 Task: Add an event with the title Second Team Building Game: Laser Tag Competition, date '2023/11/03', time 7:50 AM to 9:50 AMand add a description: By exploring the client's goals and strategic direction, the service provider can align their offerings and propose tailored solutions. The event allows for brainstorming sessions, exploring new possibilities, and jointly shaping the future direction of the partnership., put the event into Green category . Add location for the event as: 987 Piazza di Spagna, Rome, Italy, logged in from the account softage.9@softage.netand send the event invitation to softage.3@softage.net with CC to  softage.4@softage.net. Set a reminder for the event 5 minutes before
Action: Mouse moved to (88, 110)
Screenshot: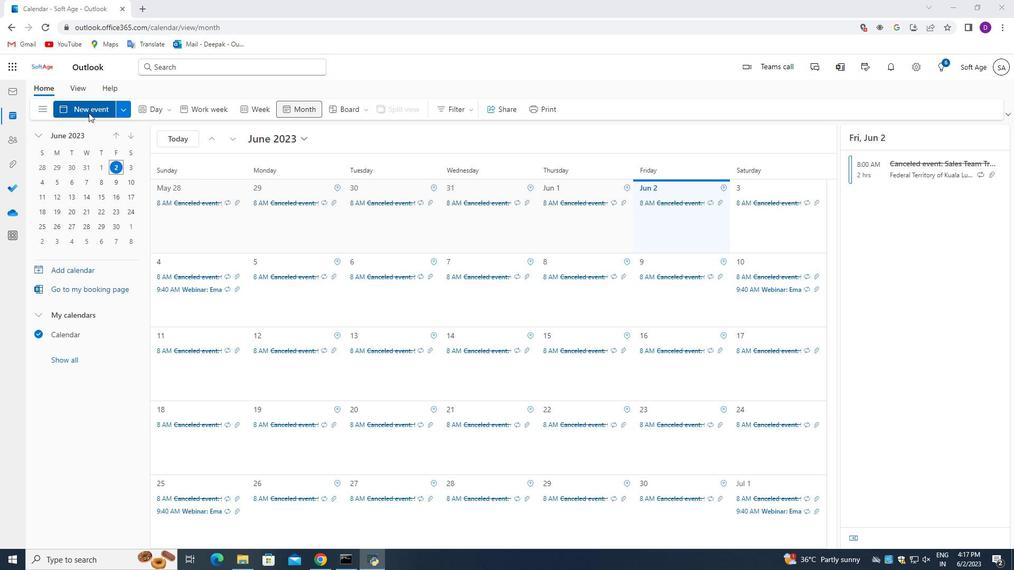 
Action: Mouse pressed left at (88, 110)
Screenshot: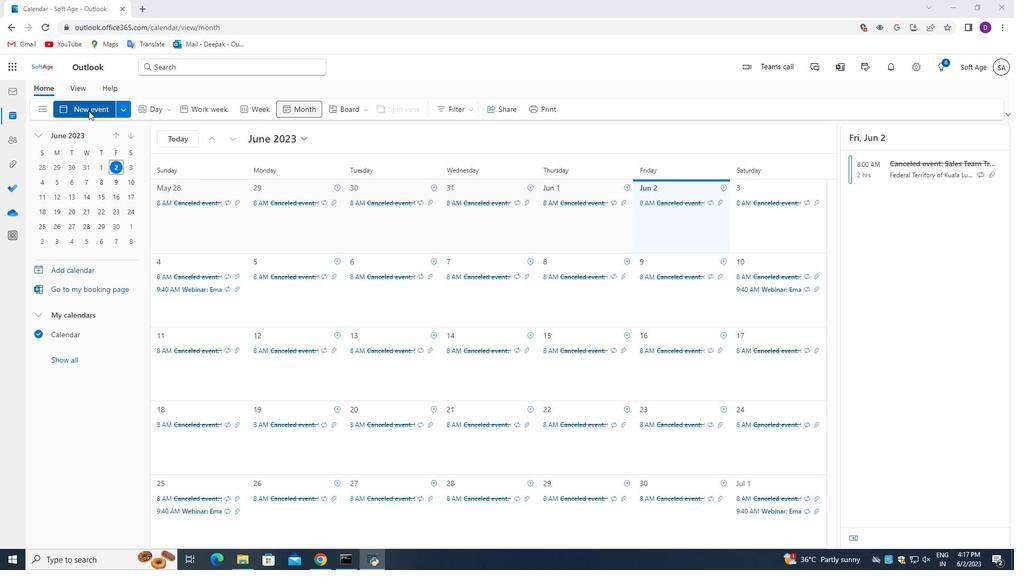 
Action: Mouse moved to (270, 176)
Screenshot: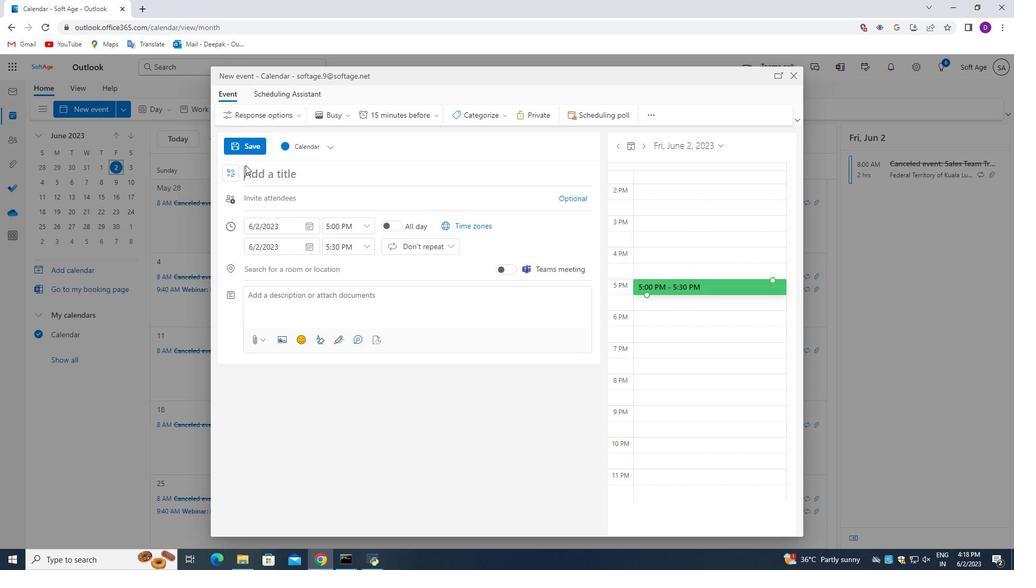 
Action: Mouse pressed left at (270, 176)
Screenshot: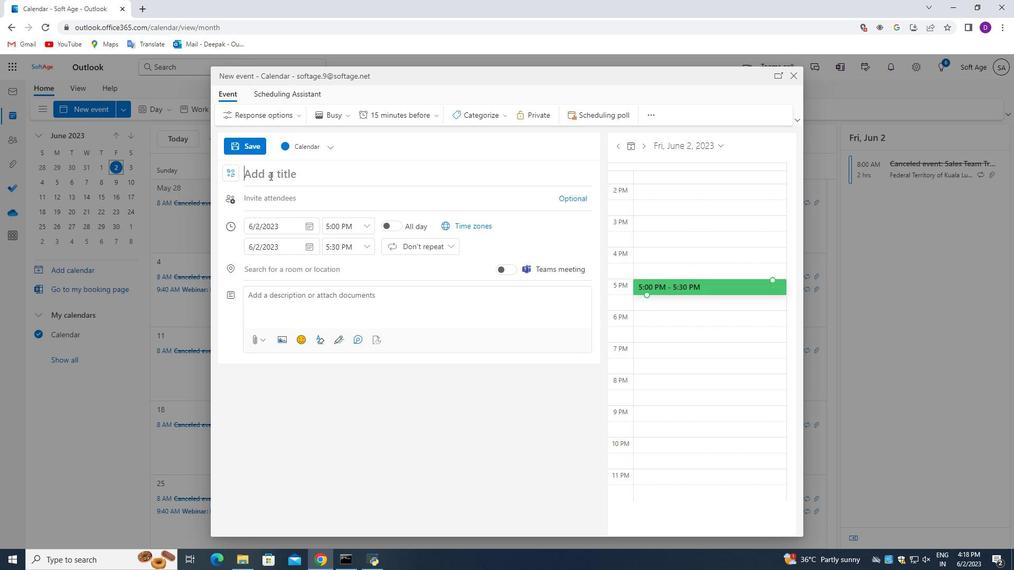 
Action: Mouse moved to (383, 462)
Screenshot: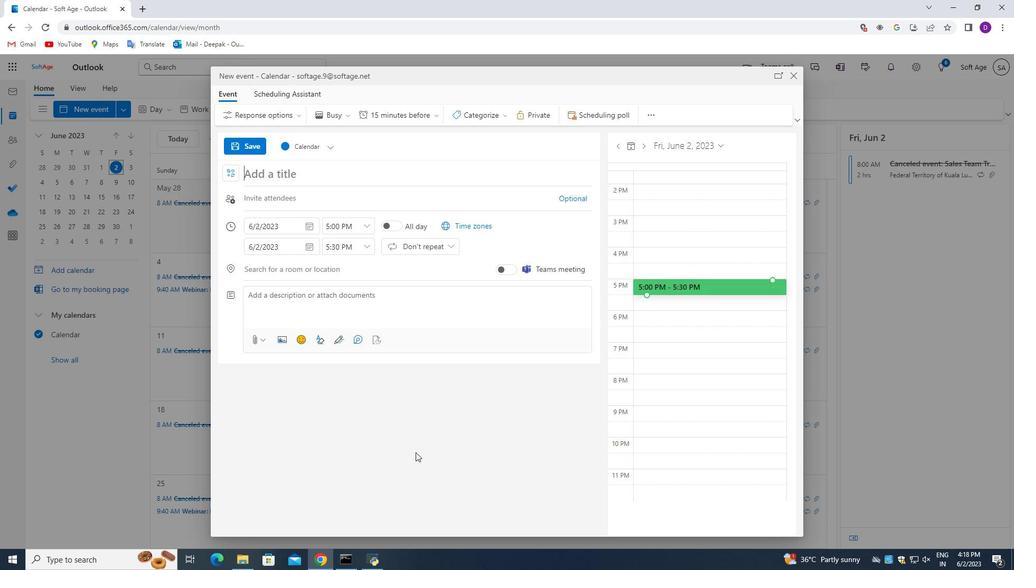 
Action: Key pressed <Key.shift_r>Second<Key.space><Key.shift_r>Team<Key.space><Key.shift_r><Key.shift_r>Building<Key.space><Key.shift_r>Game<Key.space><Key.shift>:<Key.space><Key.shift>Laset<Key.space><Key.backspace><Key.backspace>r<Key.space><Key.shift_r>Tag<Key.space><Key.shift_r>Competition
Screenshot: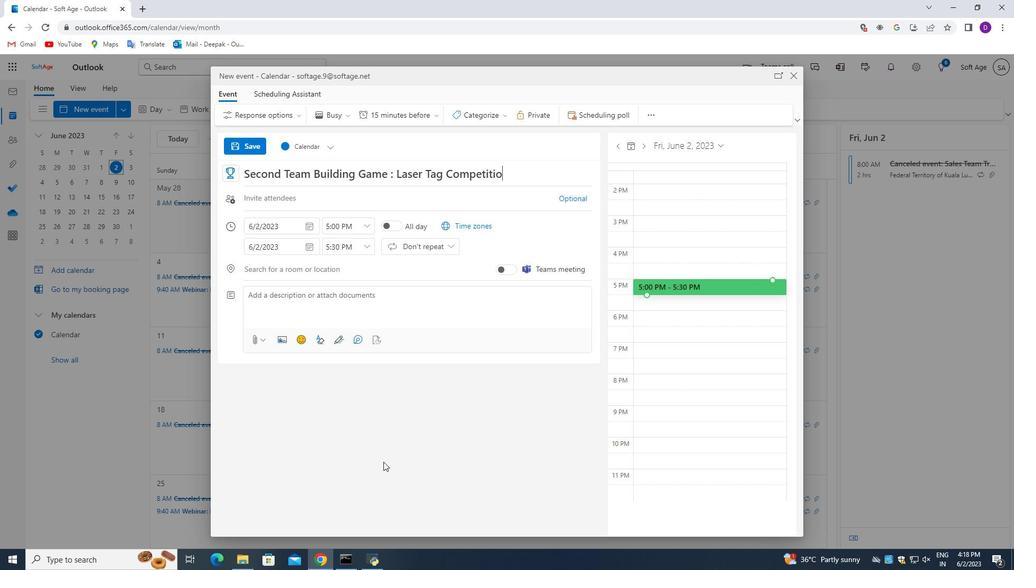 
Action: Mouse moved to (307, 226)
Screenshot: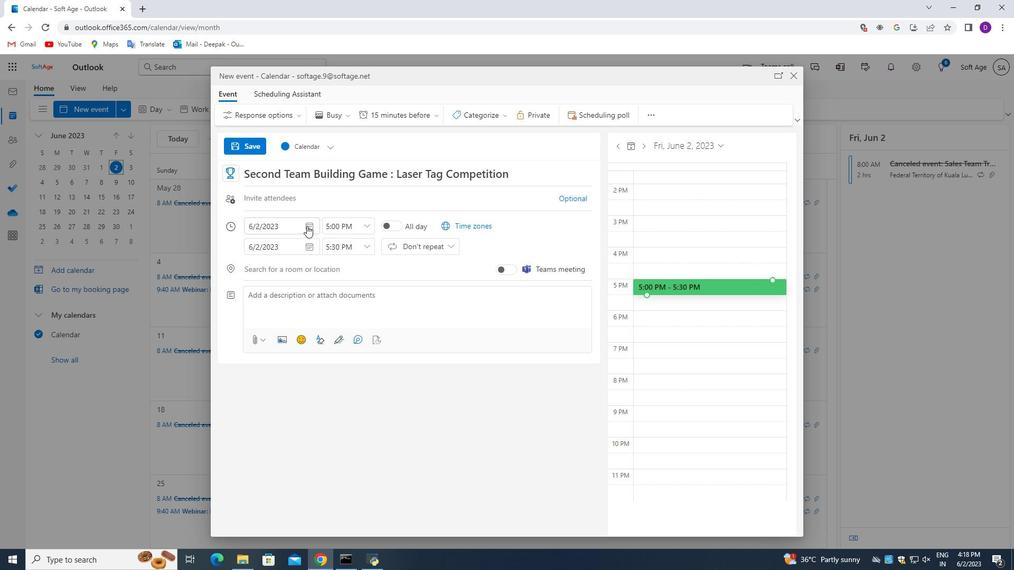 
Action: Mouse pressed left at (307, 226)
Screenshot: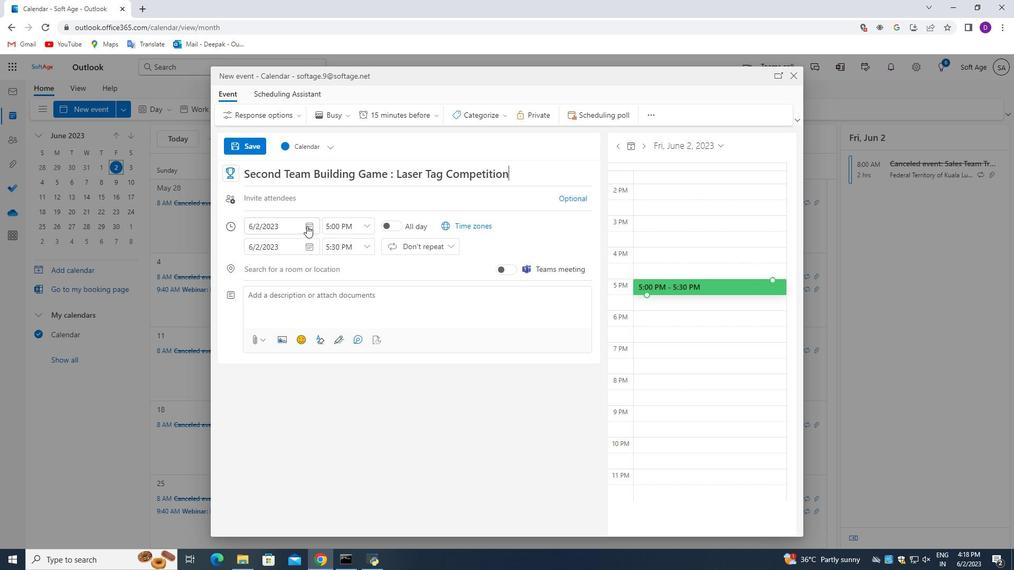 
Action: Mouse moved to (347, 248)
Screenshot: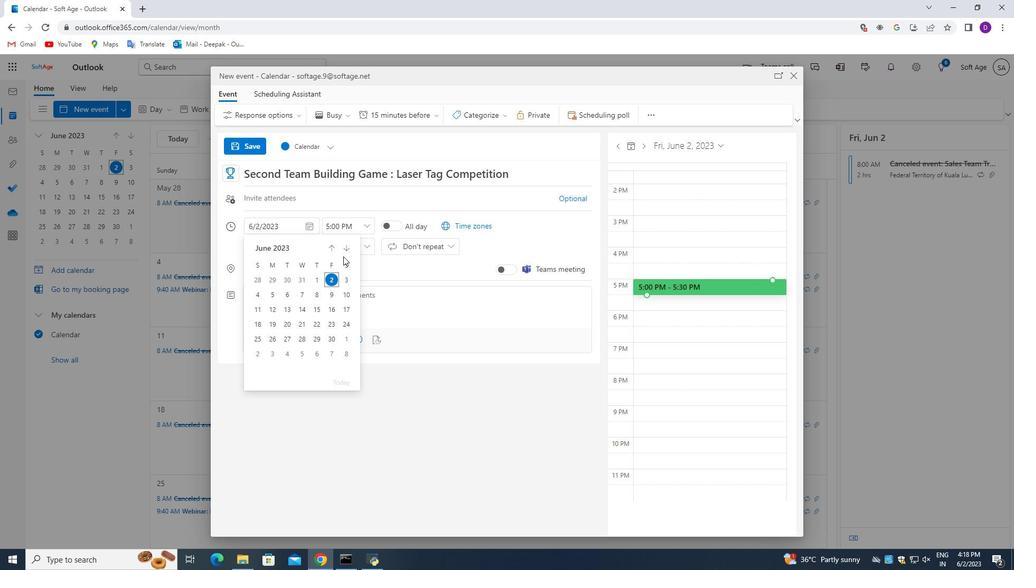 
Action: Mouse pressed left at (347, 248)
Screenshot: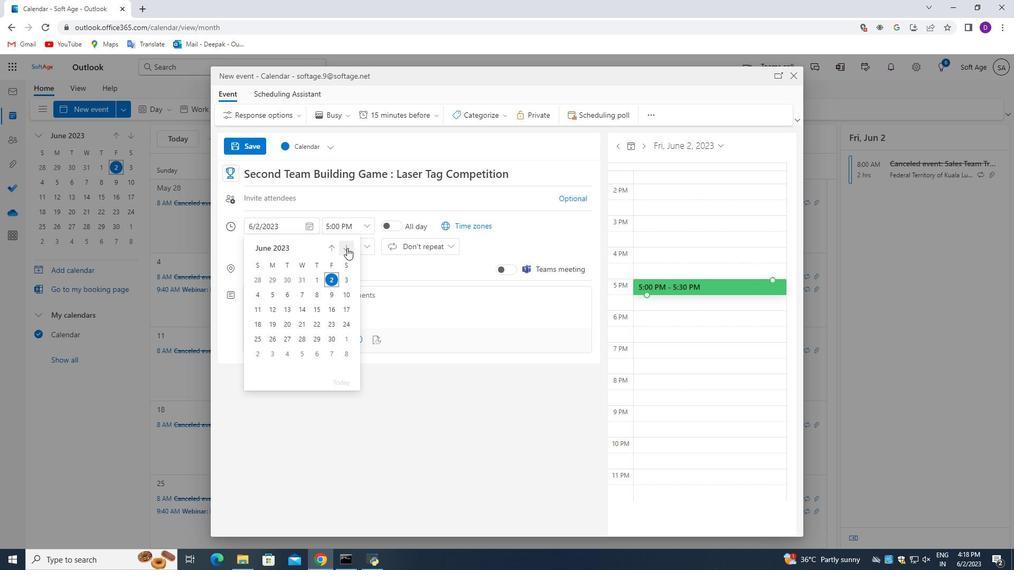 
Action: Mouse pressed left at (347, 248)
Screenshot: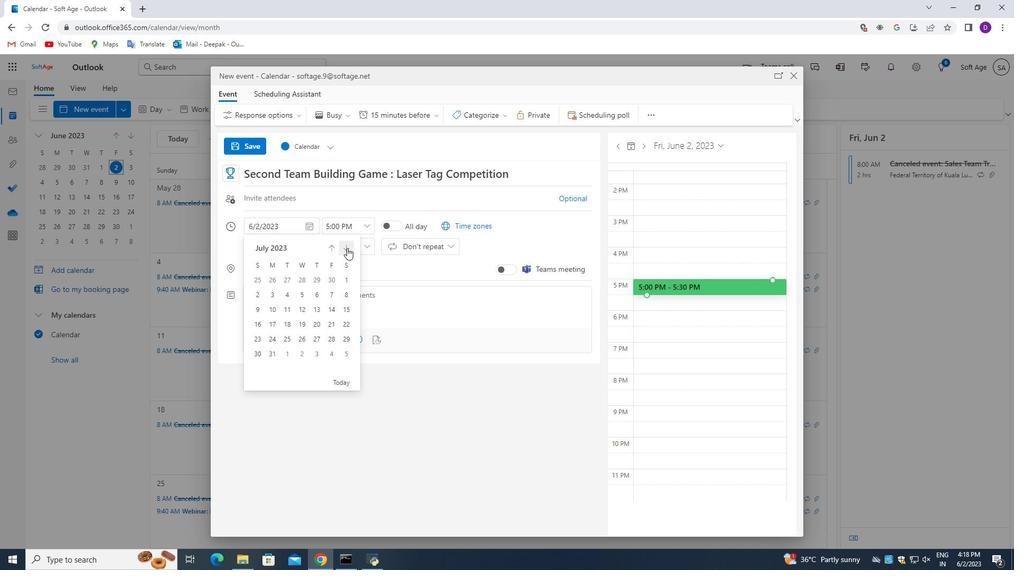
Action: Mouse pressed left at (347, 248)
Screenshot: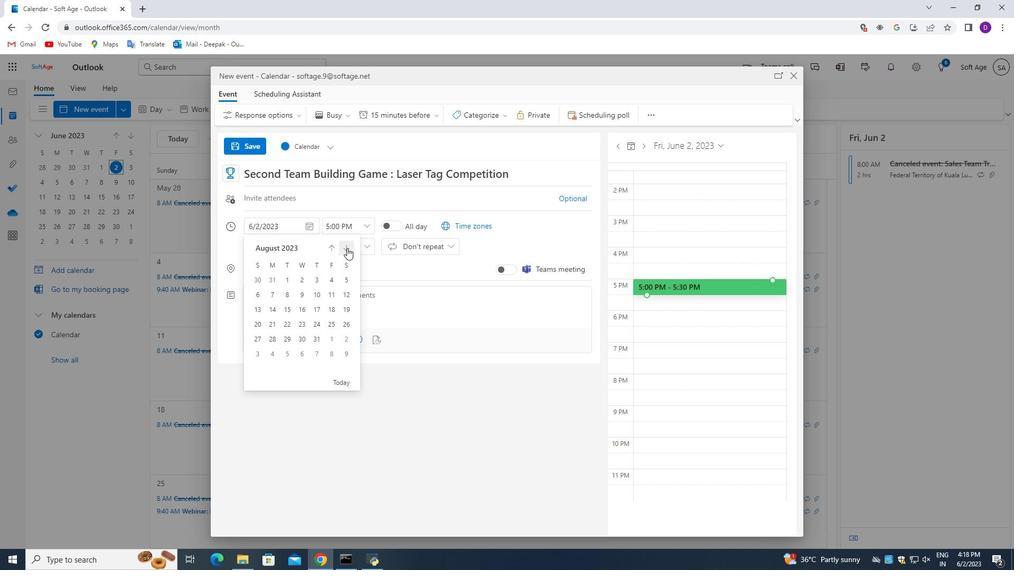 
Action: Mouse pressed left at (347, 248)
Screenshot: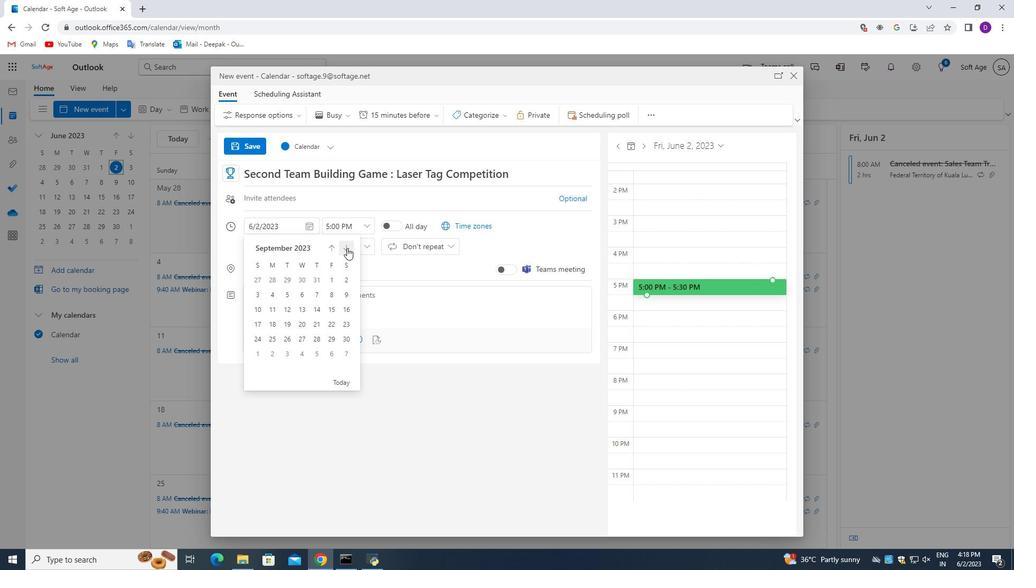 
Action: Mouse pressed left at (347, 248)
Screenshot: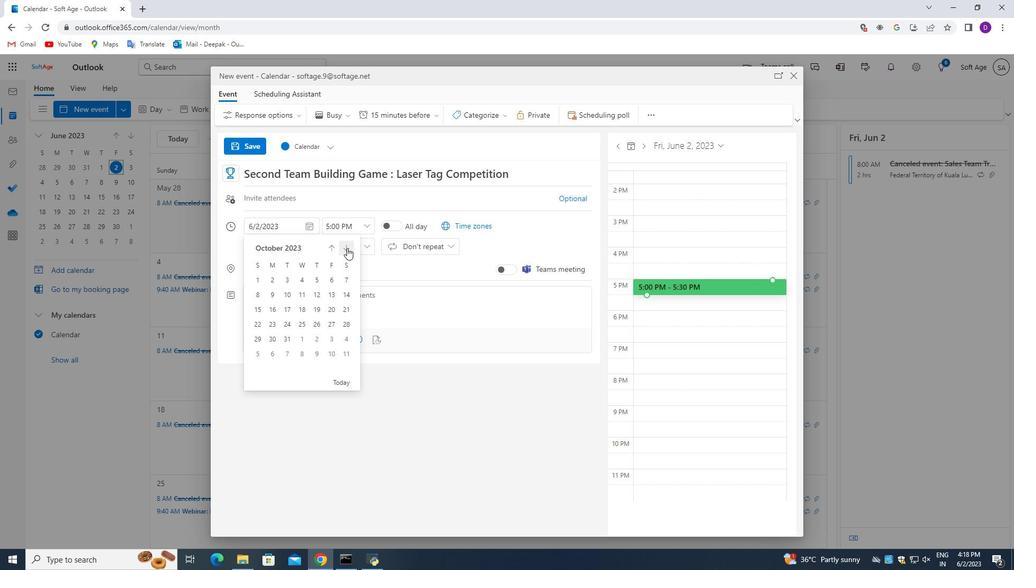 
Action: Mouse moved to (332, 279)
Screenshot: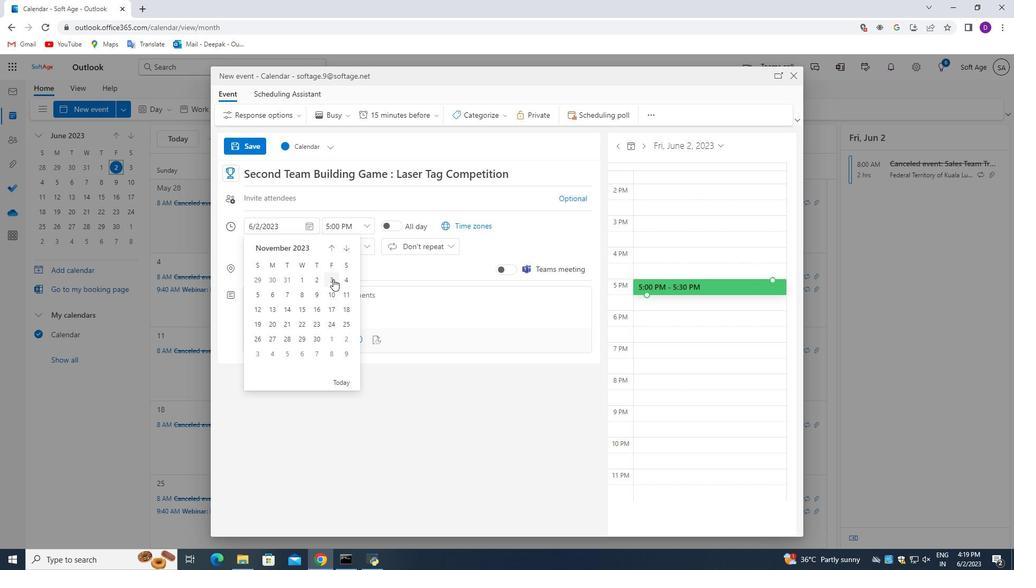 
Action: Mouse pressed left at (332, 279)
Screenshot: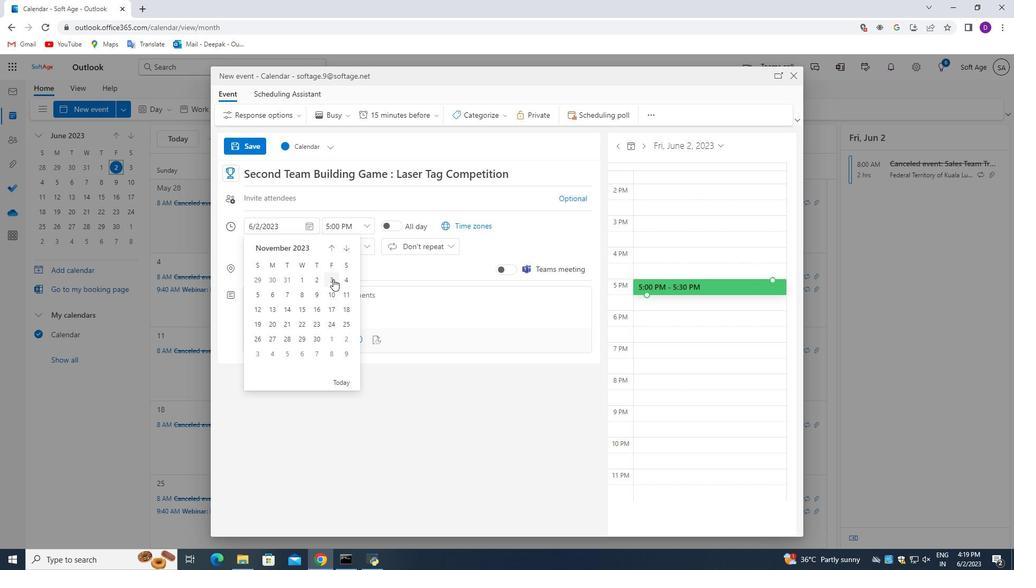 
Action: Mouse moved to (333, 226)
Screenshot: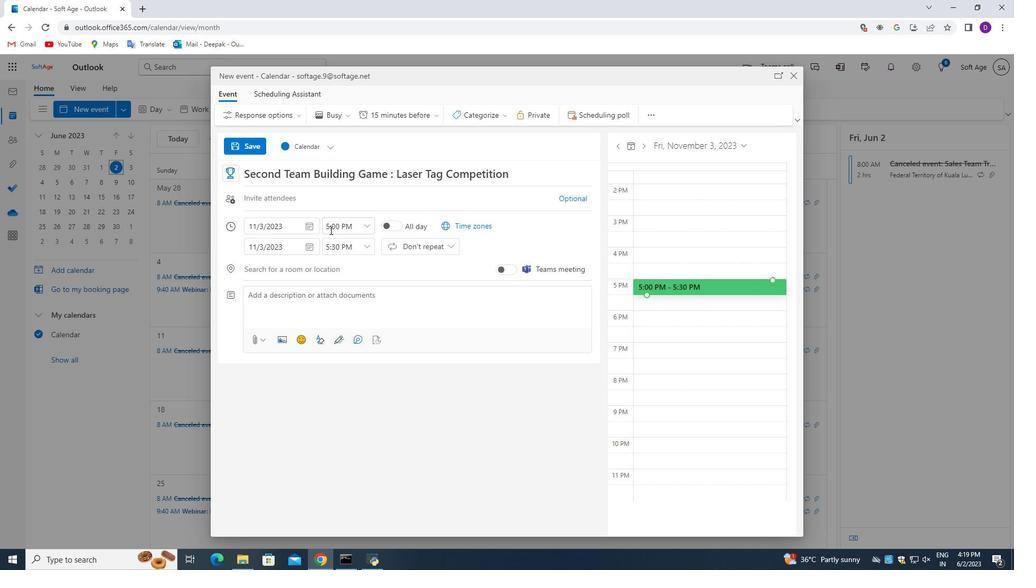 
Action: Mouse pressed left at (333, 226)
Screenshot: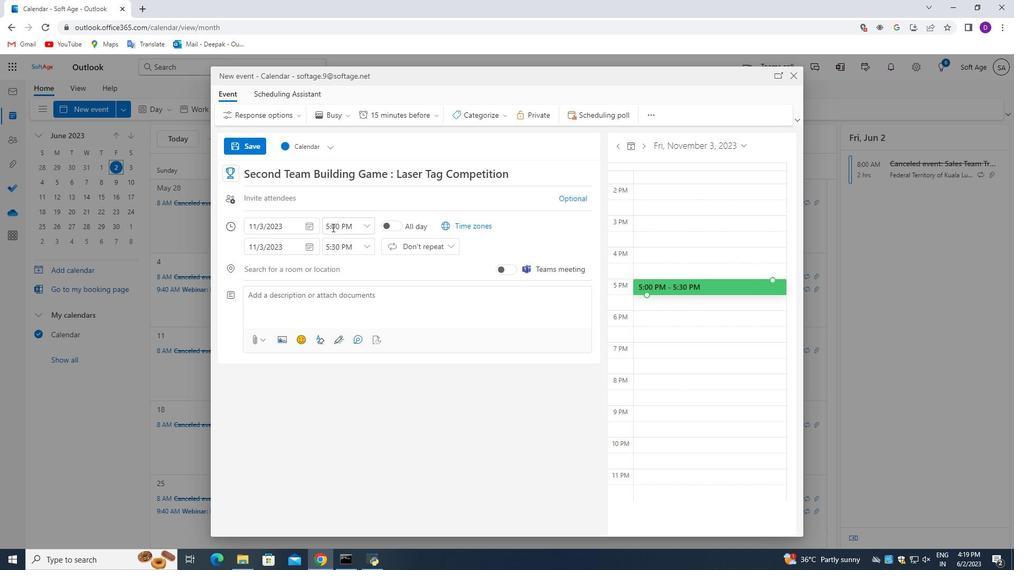 
Action: Mouse moved to (346, 252)
Screenshot: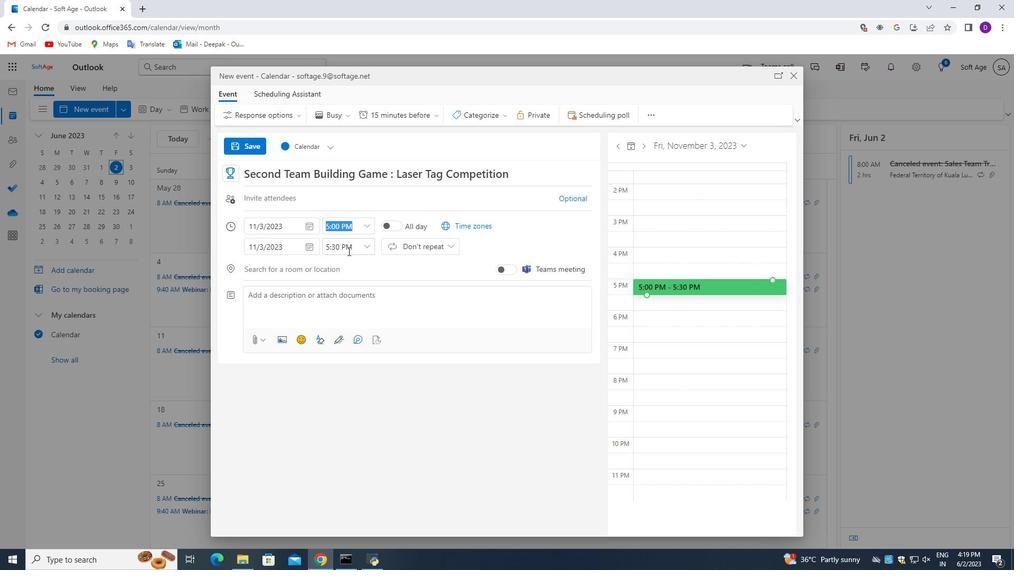 
Action: Key pressed 7
Screenshot: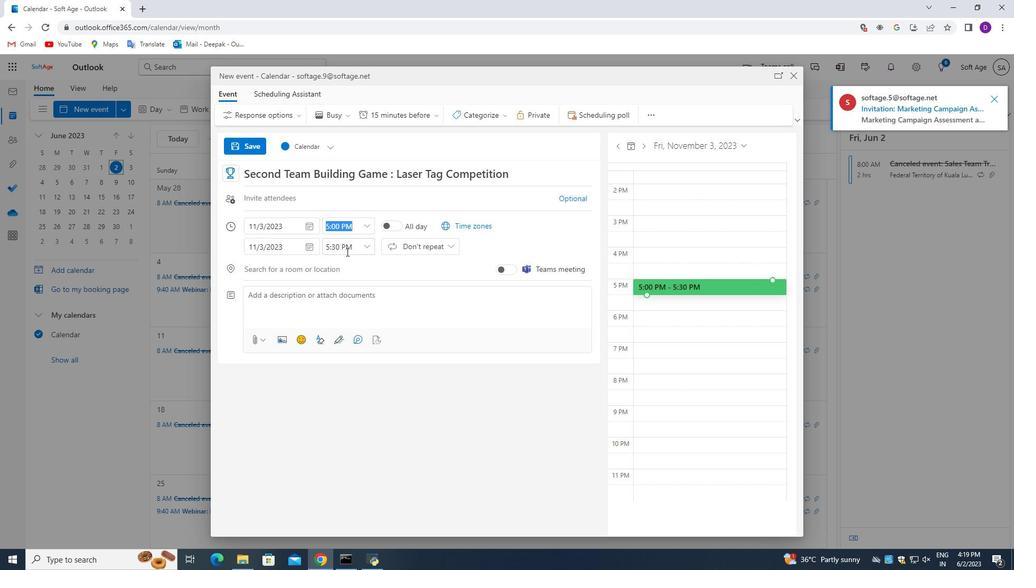 
Action: Mouse moved to (336, 225)
Screenshot: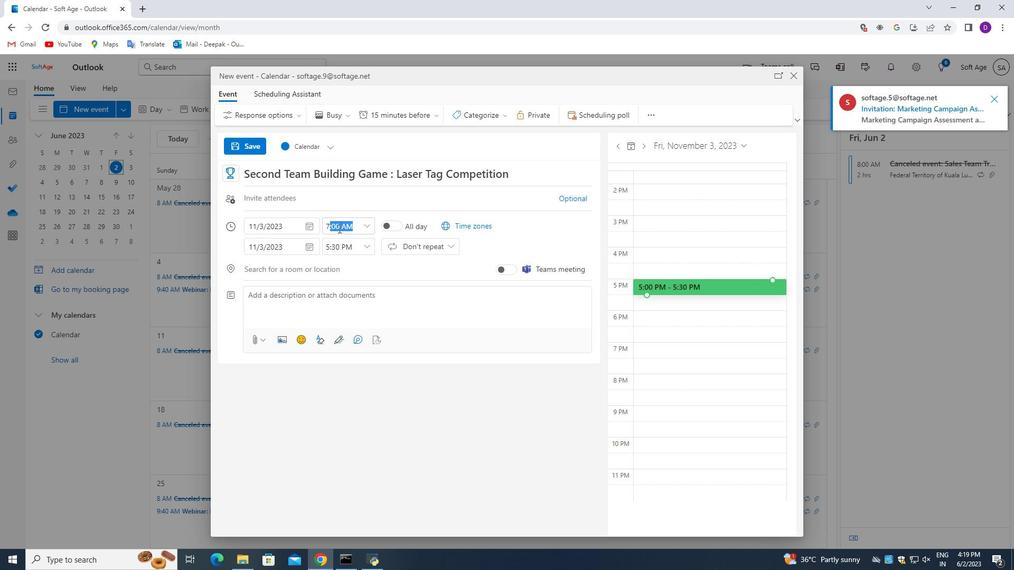 
Action: Mouse pressed left at (336, 225)
Screenshot: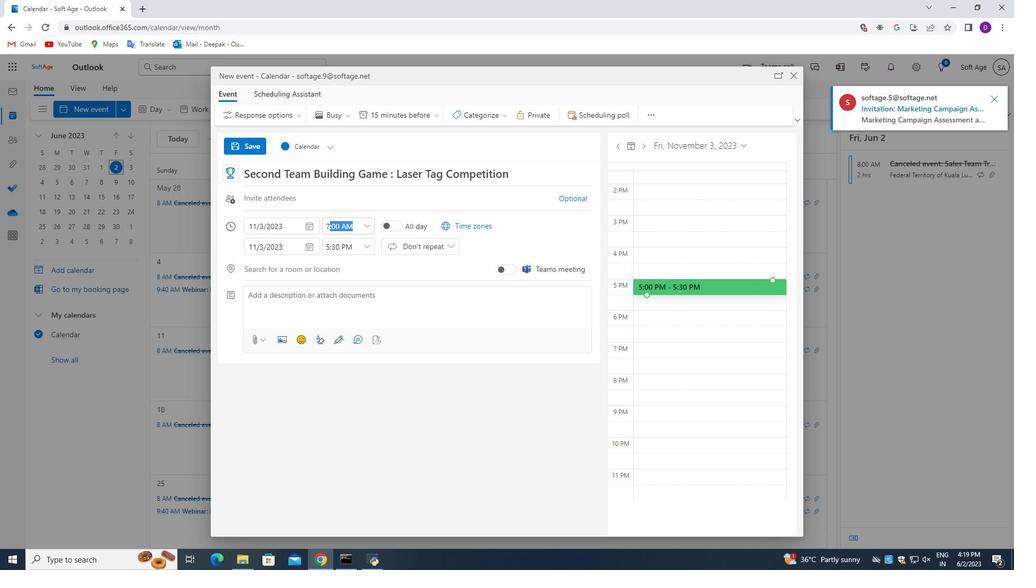 
Action: Mouse moved to (336, 232)
Screenshot: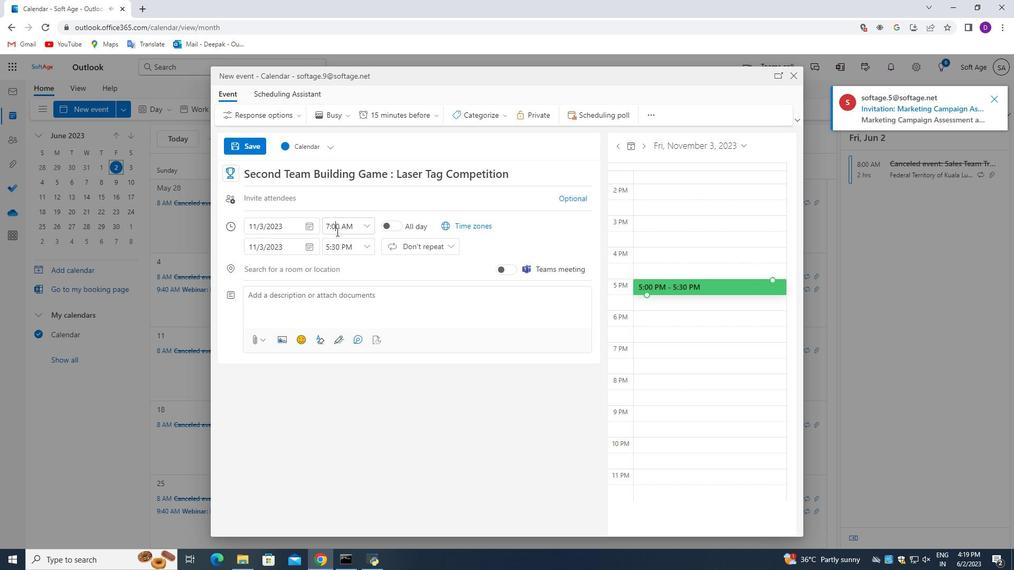 
Action: Key pressed <Key.backspace>5
Screenshot: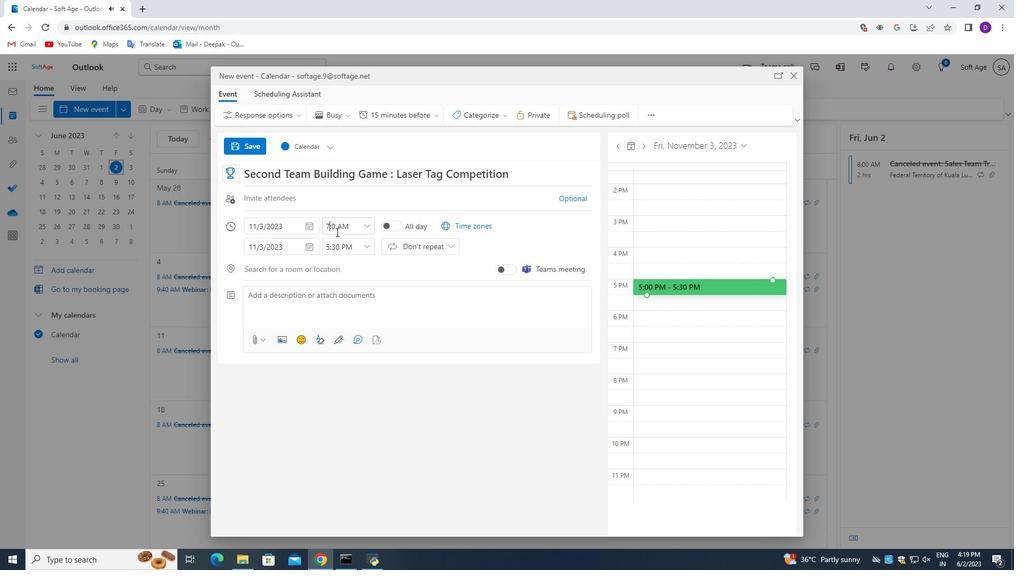 
Action: Mouse moved to (329, 248)
Screenshot: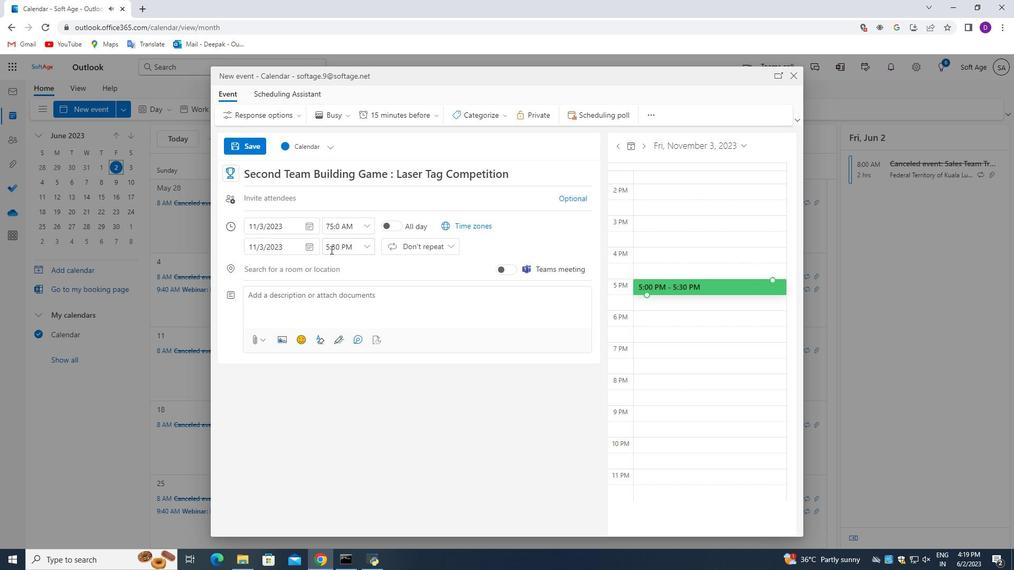 
Action: Mouse pressed left at (329, 248)
Screenshot: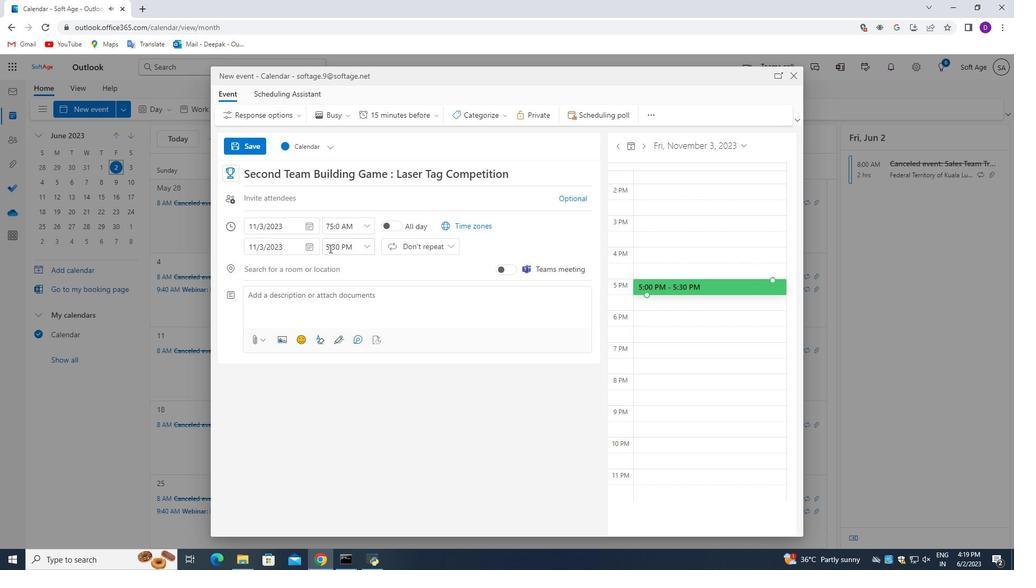 
Action: Mouse moved to (353, 219)
Screenshot: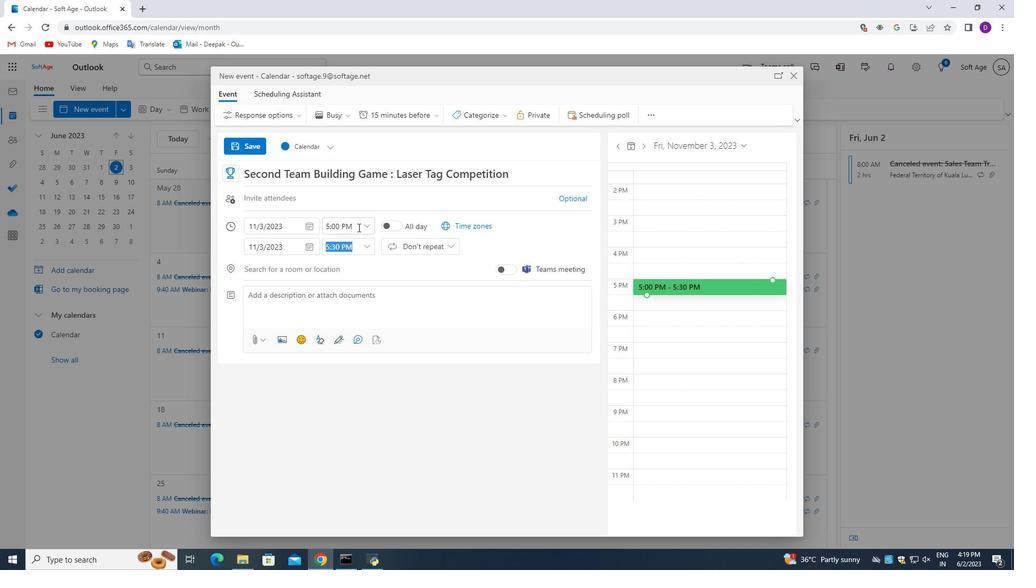 
Action: Mouse pressed left at (353, 219)
Screenshot: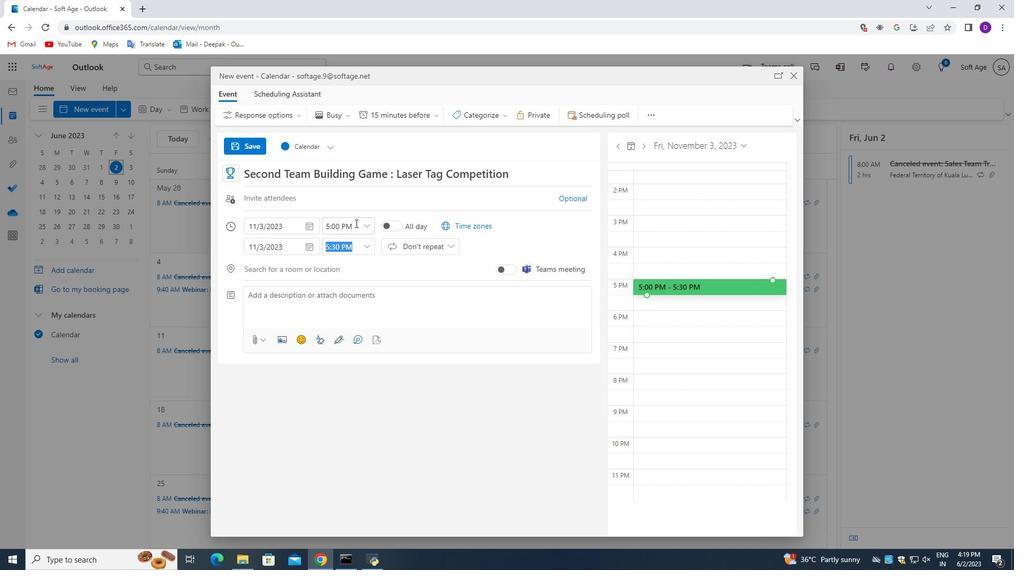 
Action: Mouse moved to (353, 224)
Screenshot: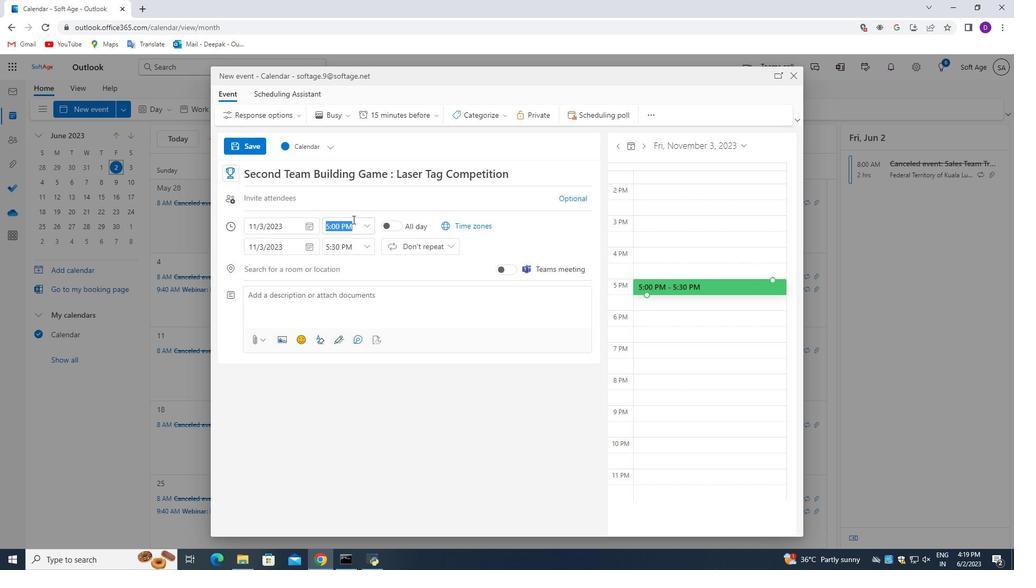 
Action: Mouse pressed left at (353, 224)
Screenshot: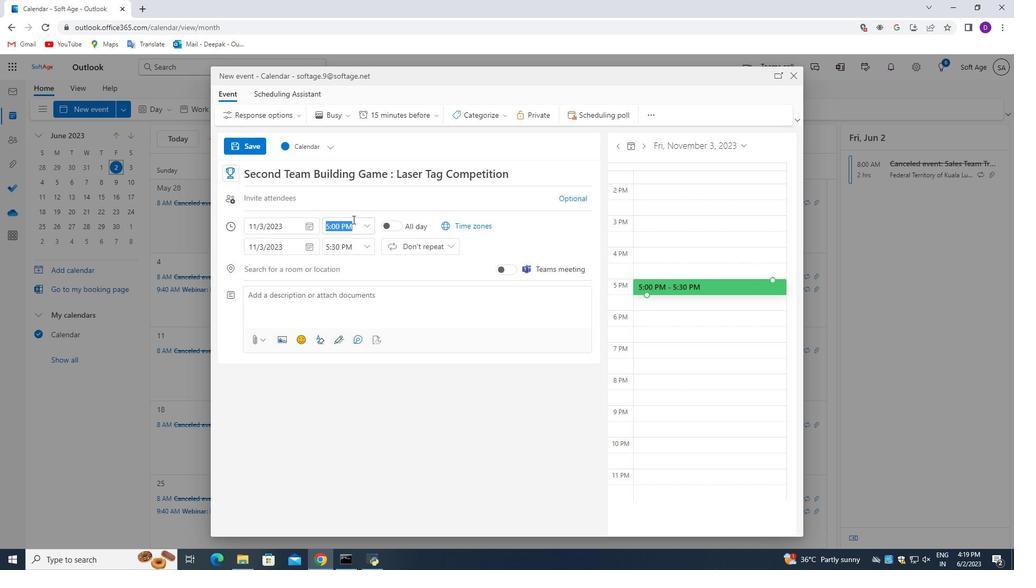 
Action: Key pressed <Key.backspace><Key.backspace><Key.shift>AM
Screenshot: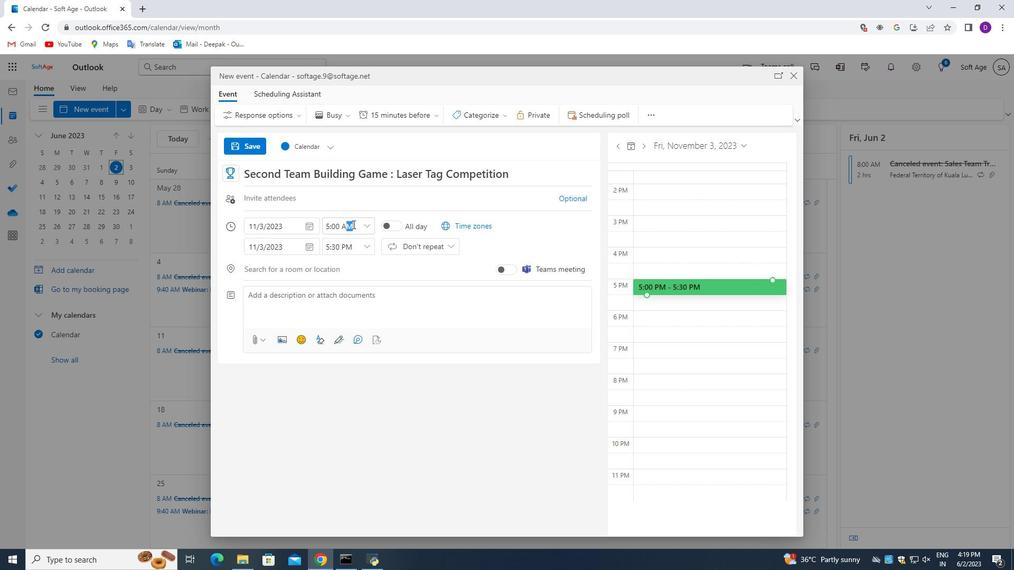 
Action: Mouse moved to (402, 272)
Screenshot: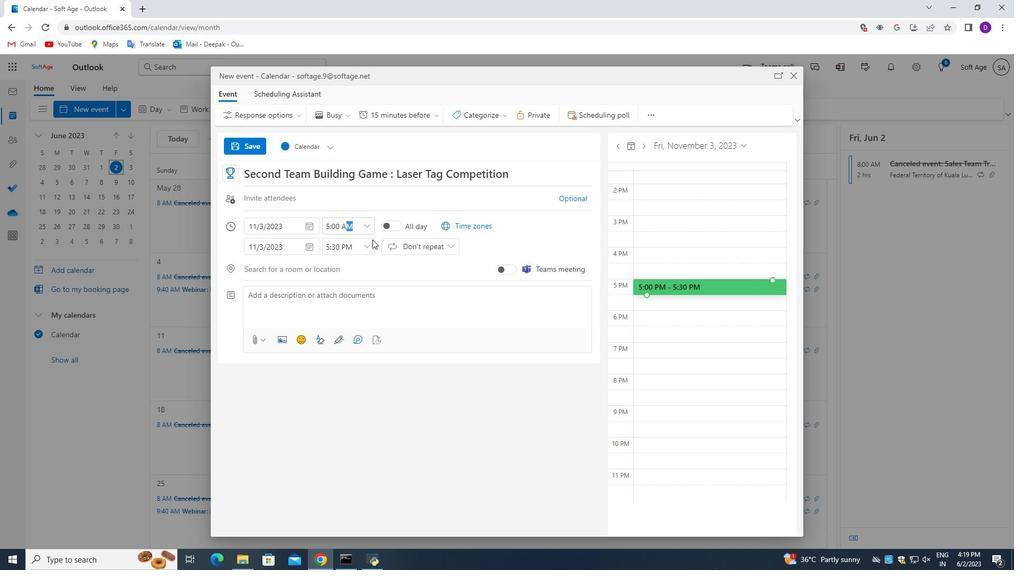 
Action: Mouse pressed left at (402, 272)
Screenshot: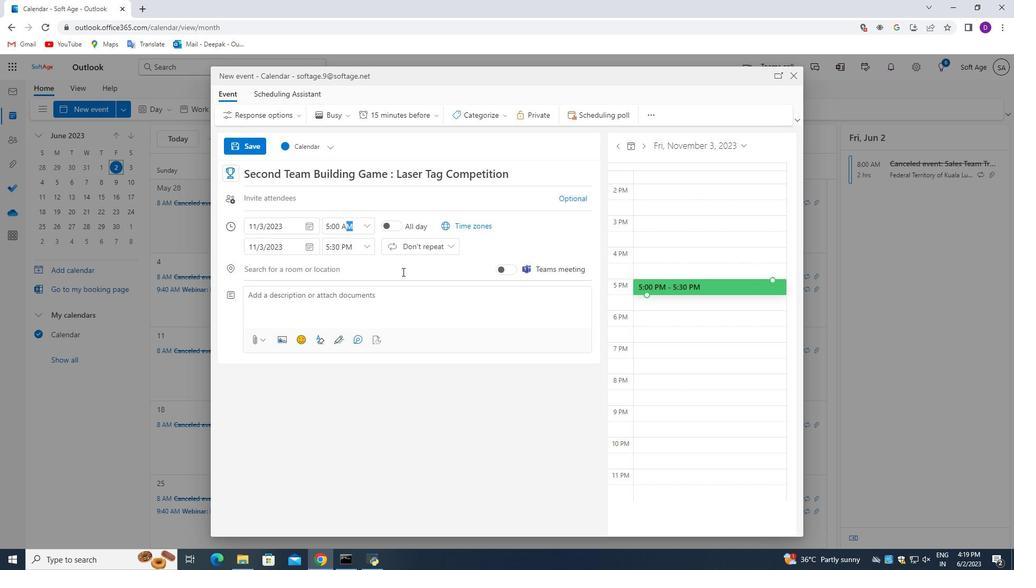 
Action: Mouse moved to (340, 315)
Screenshot: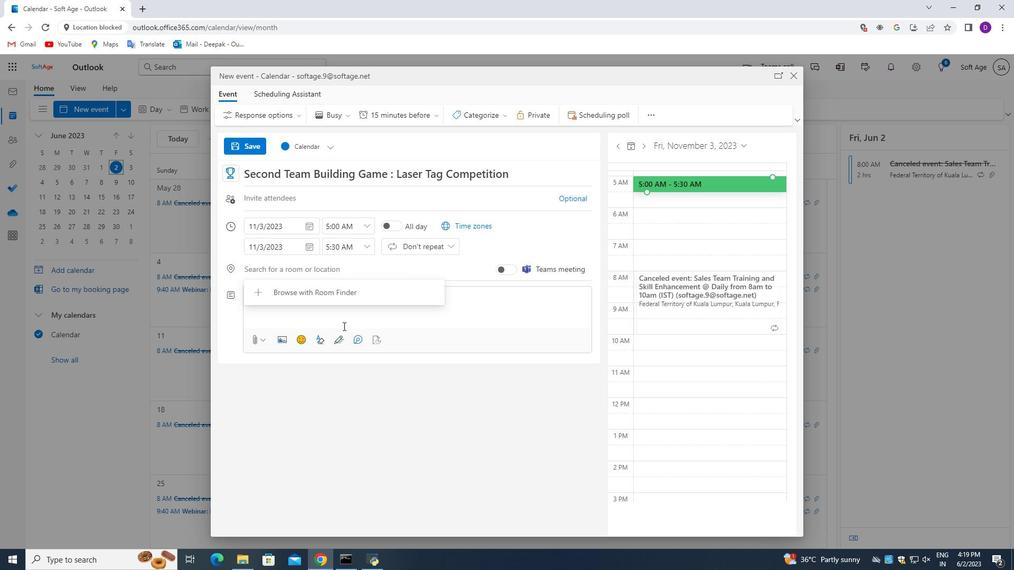 
Action: Mouse pressed left at (340, 315)
Screenshot: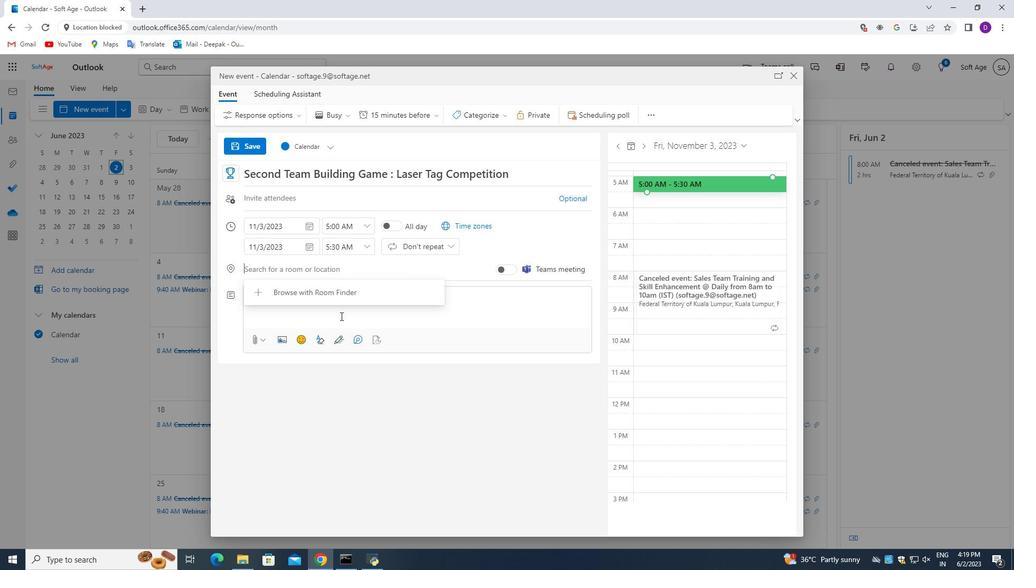 
Action: Mouse moved to (215, 194)
Screenshot: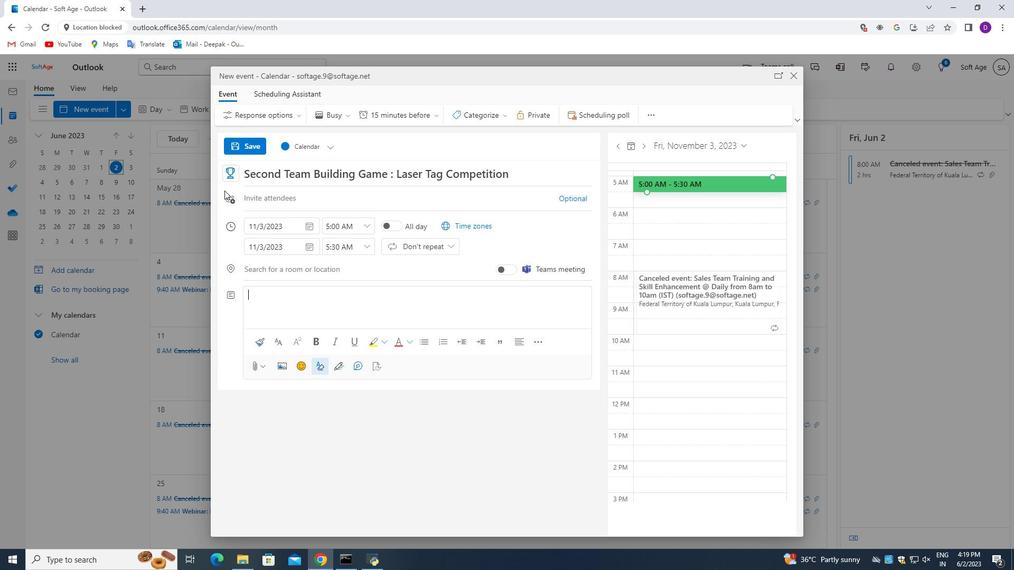 
Action: Key pressed <Key.shift_r>By<Key.space>exploring<Key.space>the<Key.space>client'sgoals<Key.space><Key.backspace><Key.backspace><Key.backspace><Key.backspace><Key.backspace><Key.backspace><Key.space>goals<Key.space>and<Key.space>strategic<Key.space>direction,<Key.space>the<Key.space>service<Key.space>provider<Key.space>can<Key.space>align<Key.space>their<Key.space>offerings<Key.space>and<Key.space>propose<Key.space>tailored<Key.space>solutions.<Key.space><Key.shift_r>The<Key.space>event<Key.space>allows<Key.space>for<Key.space>brainstorming<Key.space>sessions,<Key.space>exploring<Key.space>new<Key.space>possiblities<Key.space><Key.backspace><Key.backspace><Key.backspace><Key.backspace><Key.backspace><Key.backspace><Key.backspace><Key.backspace><Key.backspace>ibilities<Key.space><Key.backspace>,<Key.space>and<Key.space>jointly<Key.space>shaping<Key.space>the<Key.space>future<Key.space>direction<Key.space>of<Key.space>the<Key.space>partnership,<Key.space><Key.backspace><Key.backspace>,<Key.space>put<Key.space>the<Key.space>event<Key.space>into<Key.space><Key.shift_r><Key.enter><Key.shift_r>Green<Key.space>category,
Screenshot: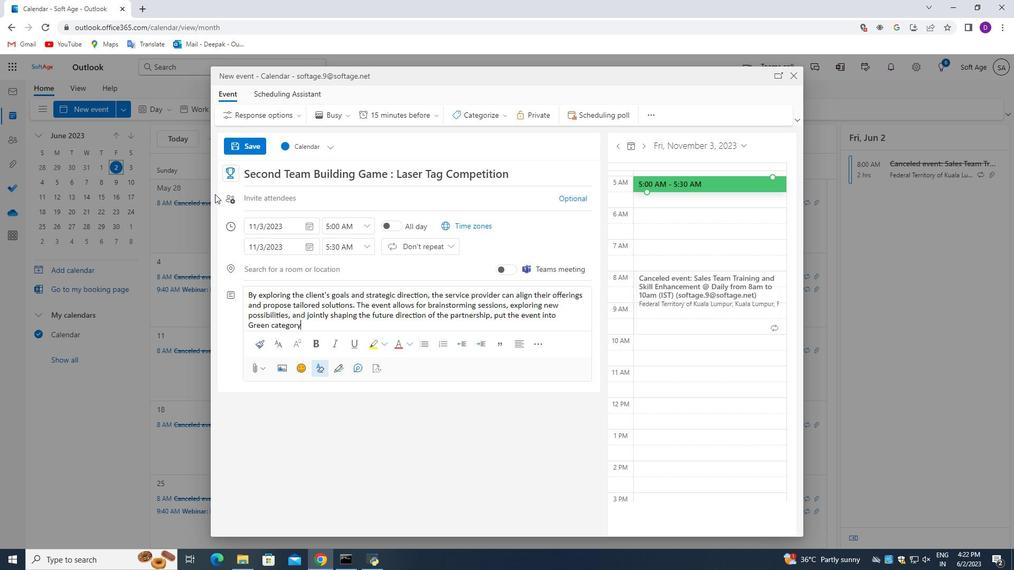 
Action: Mouse moved to (289, 268)
Screenshot: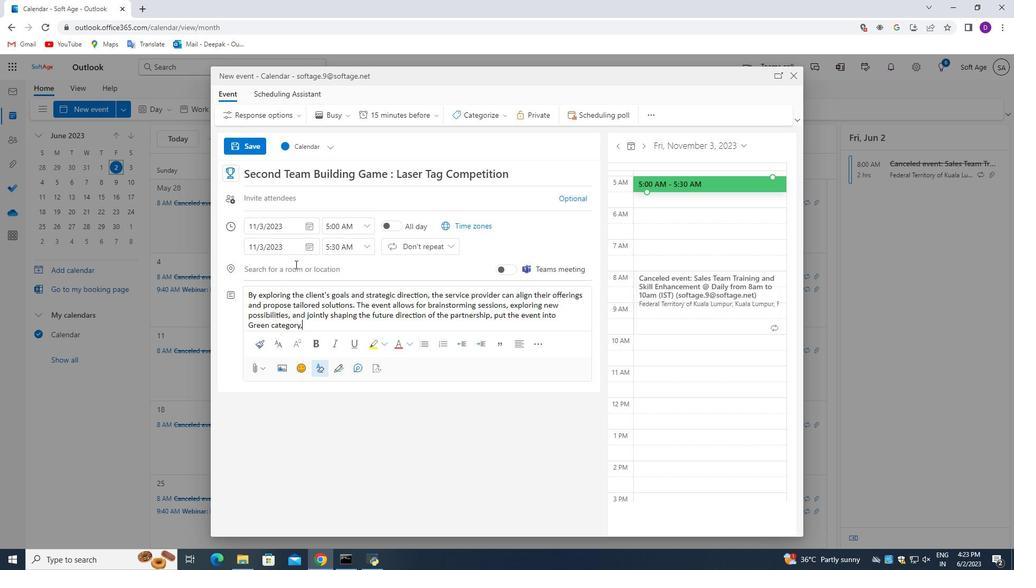 
Action: Mouse pressed left at (289, 268)
Screenshot: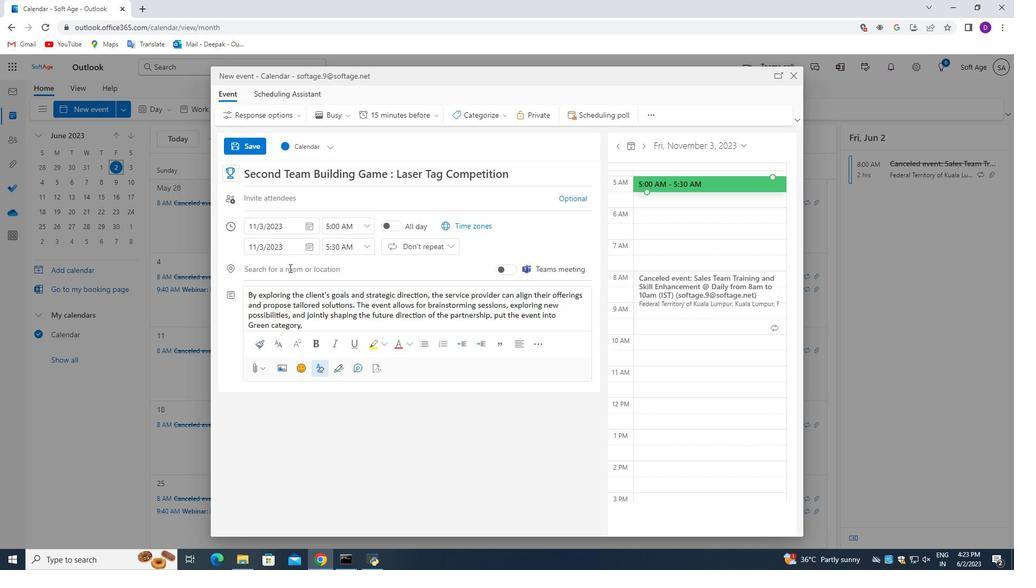 
Action: Mouse moved to (308, 326)
Screenshot: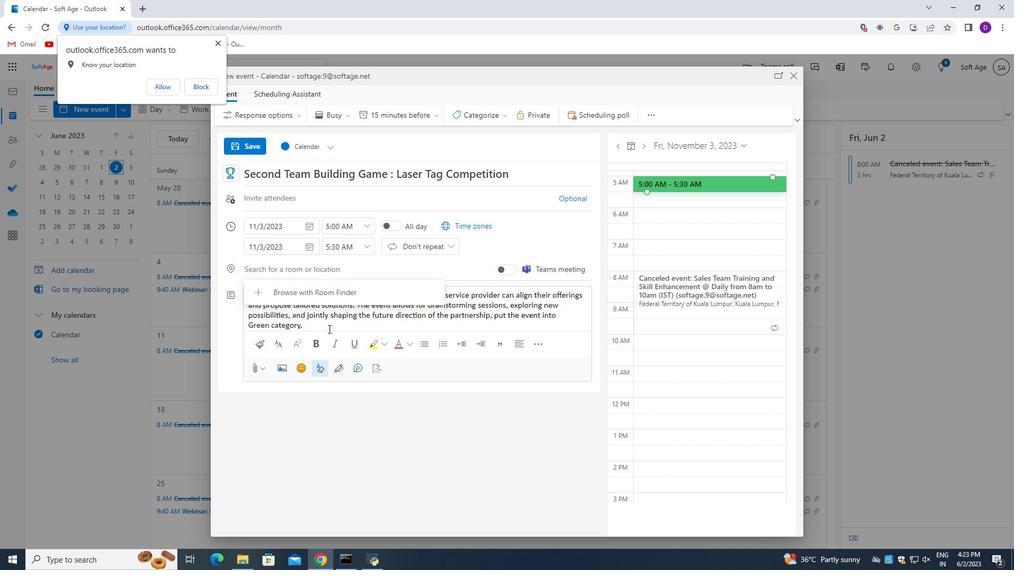 
Action: Mouse pressed left at (308, 326)
Screenshot: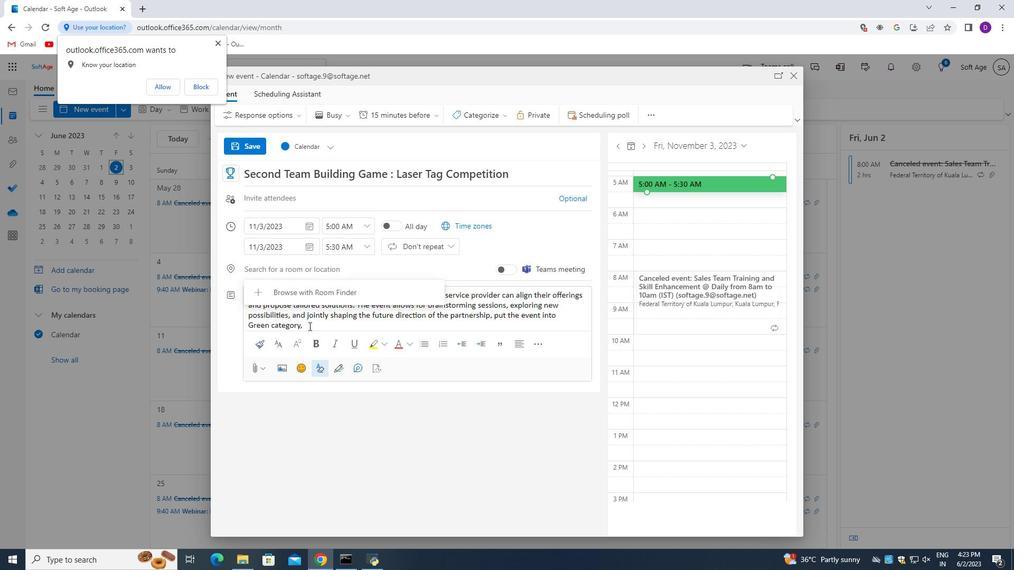 
Action: Mouse moved to (317, 323)
Screenshot: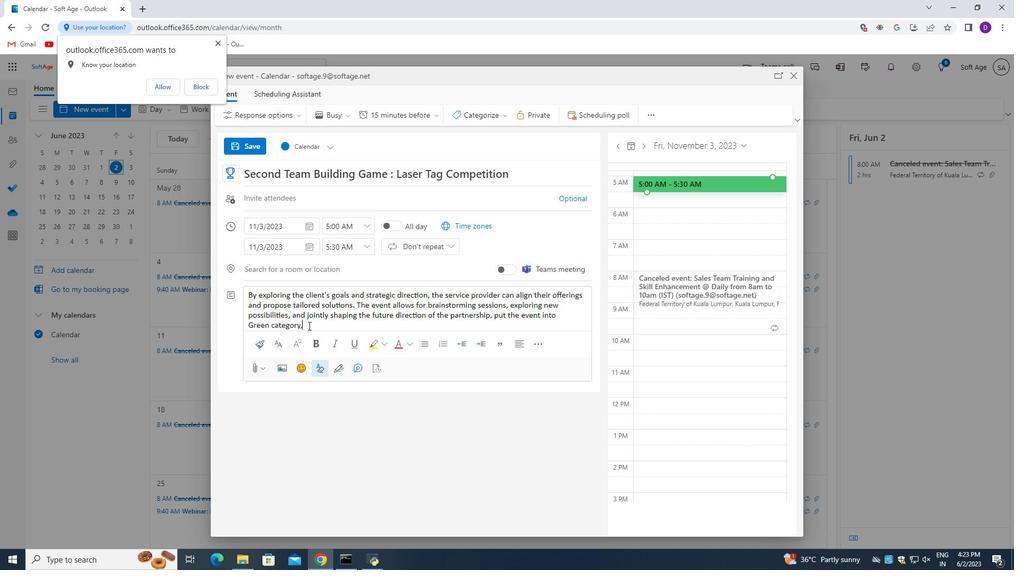 
Action: Key pressed <Key.backspace><Key.backspace><Key.backspace><Key.backspace><Key.backspace><Key.backspace><Key.backspace><Key.backspace><Key.backspace><Key.backspace><Key.backspace><Key.backspace><Key.backspace><Key.backspace><Key.backspace><Key.backspace><Key.backspace><Key.backspace><Key.backspace><Key.backspace><Key.backspace><Key.backspace><Key.backspace><Key.backspace><Key.backspace><Key.backspace><Key.backspace><Key.backspace><Key.backspace><Key.backspace><Key.backspace><Key.backspace><Key.backspace><Key.backspace><Key.backspace><Key.backspace><Key.backspace>.
Screenshot: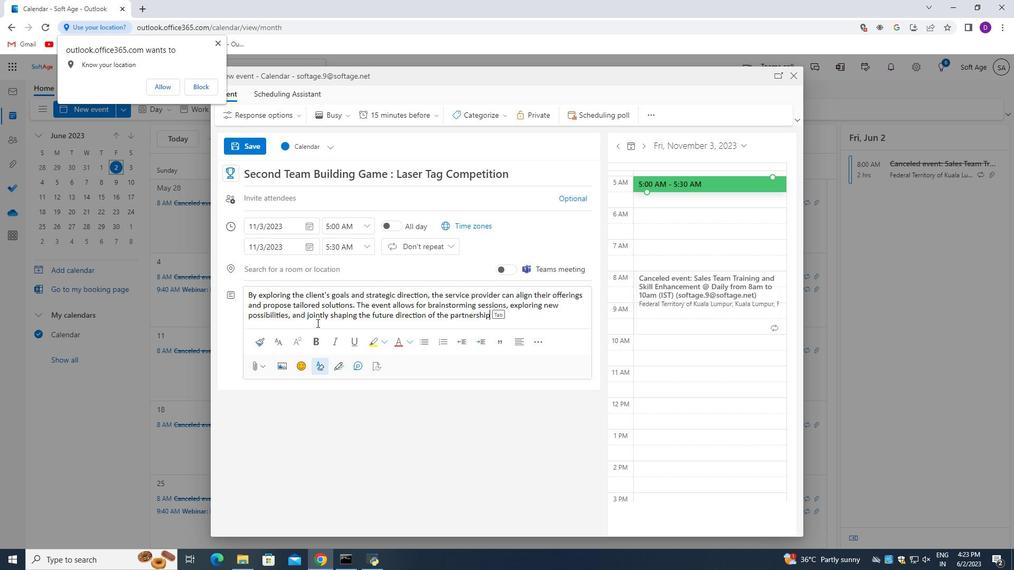 
Action: Mouse moved to (217, 43)
Screenshot: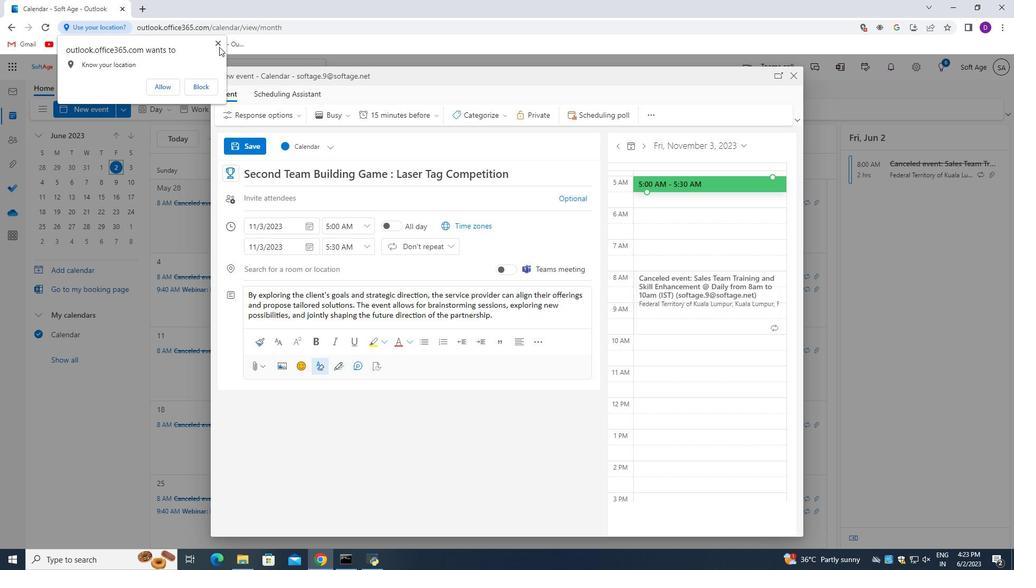 
Action: Mouse pressed left at (217, 43)
Screenshot: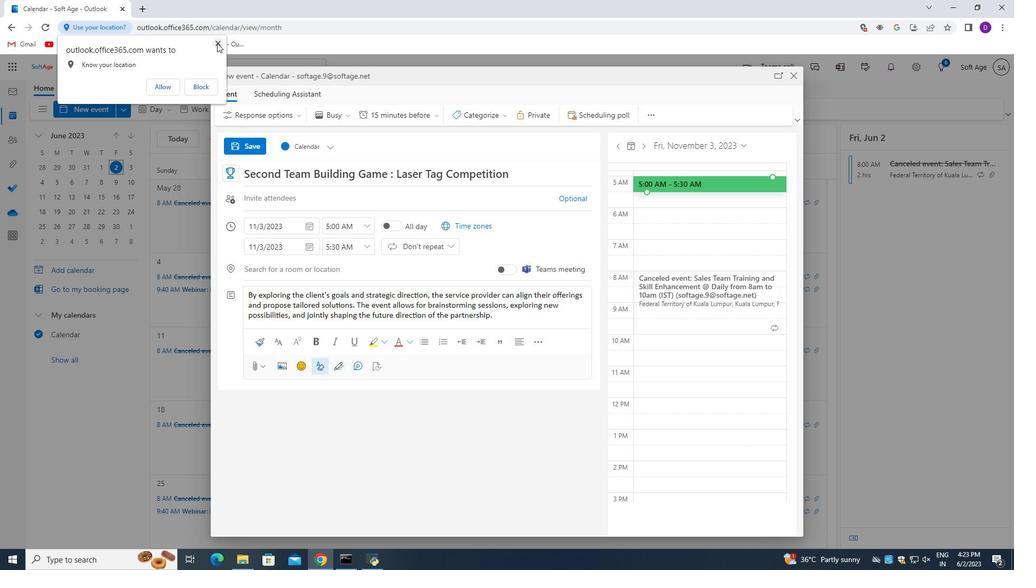 
Action: Mouse moved to (503, 116)
Screenshot: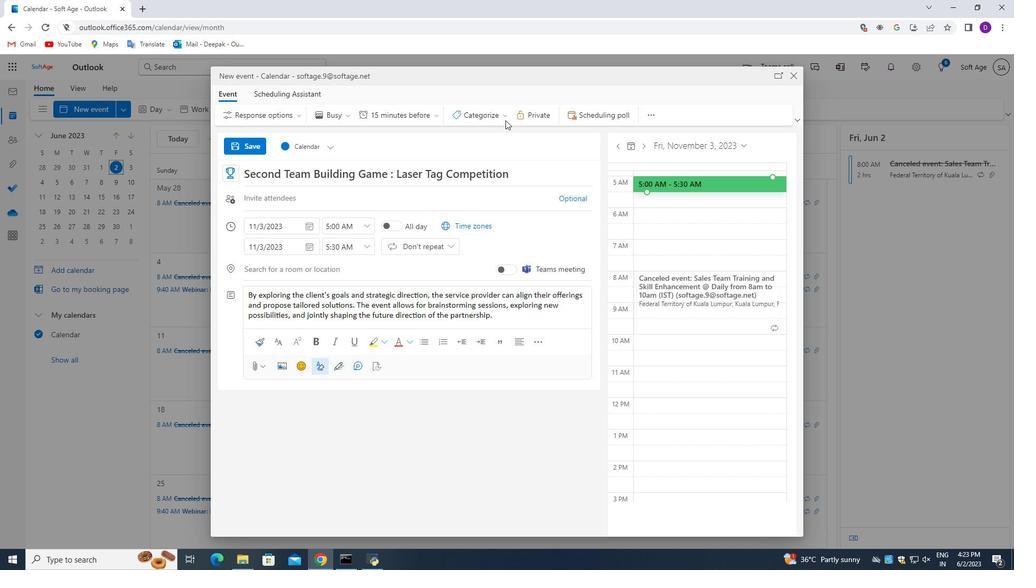 
Action: Mouse pressed left at (503, 116)
Screenshot: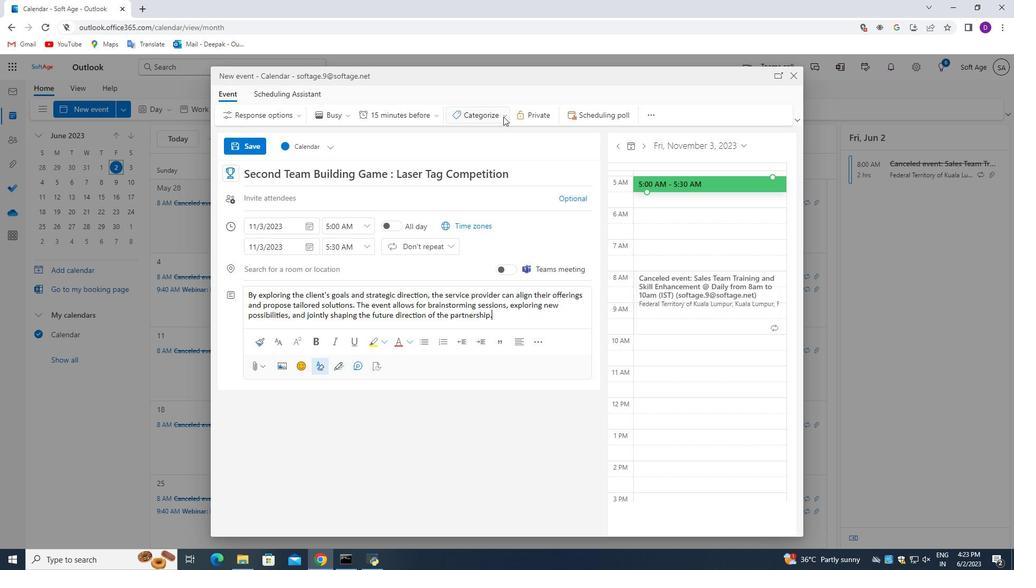 
Action: Mouse moved to (486, 153)
Screenshot: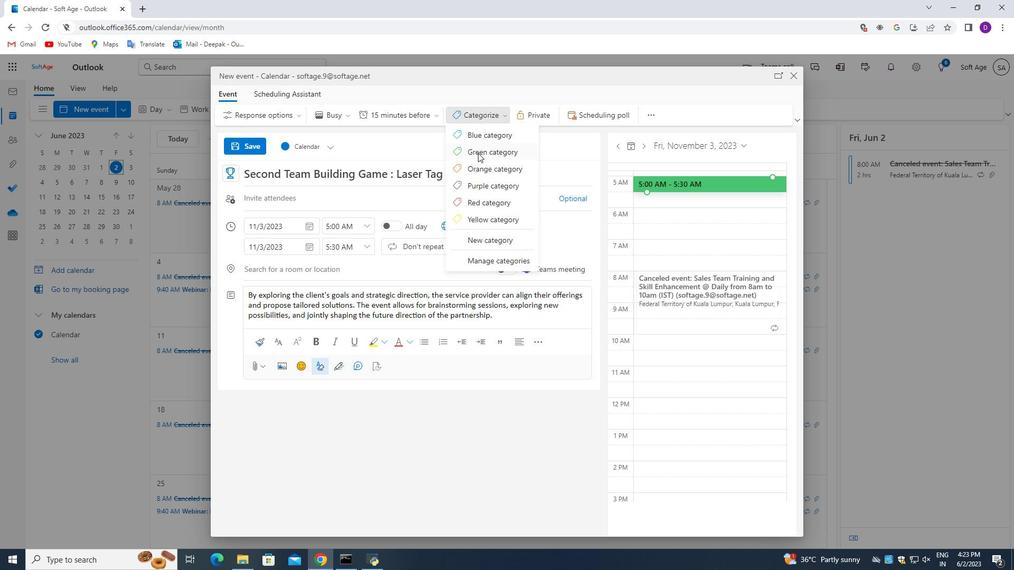 
Action: Mouse pressed left at (486, 153)
Screenshot: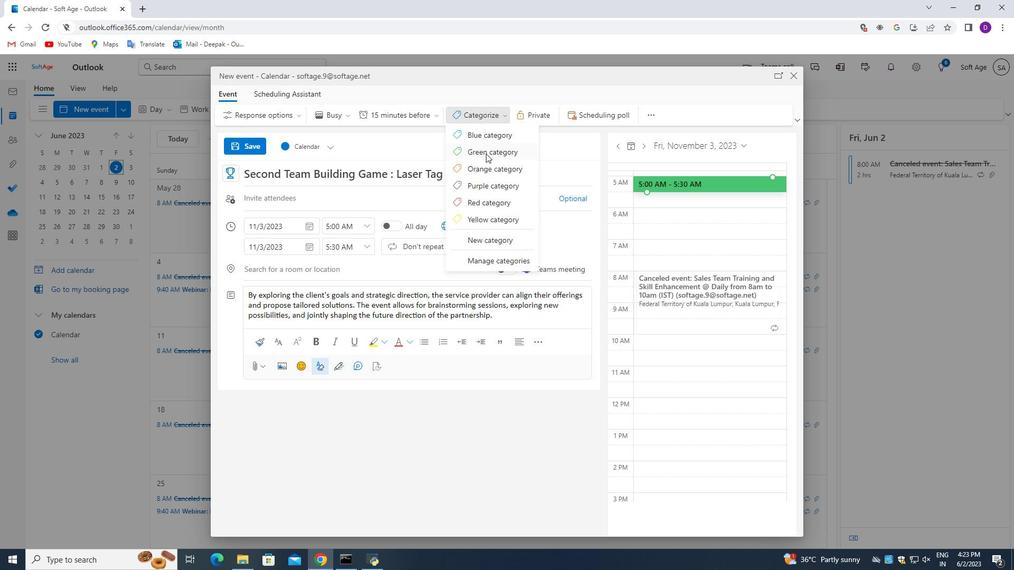 
Action: Mouse moved to (284, 273)
Screenshot: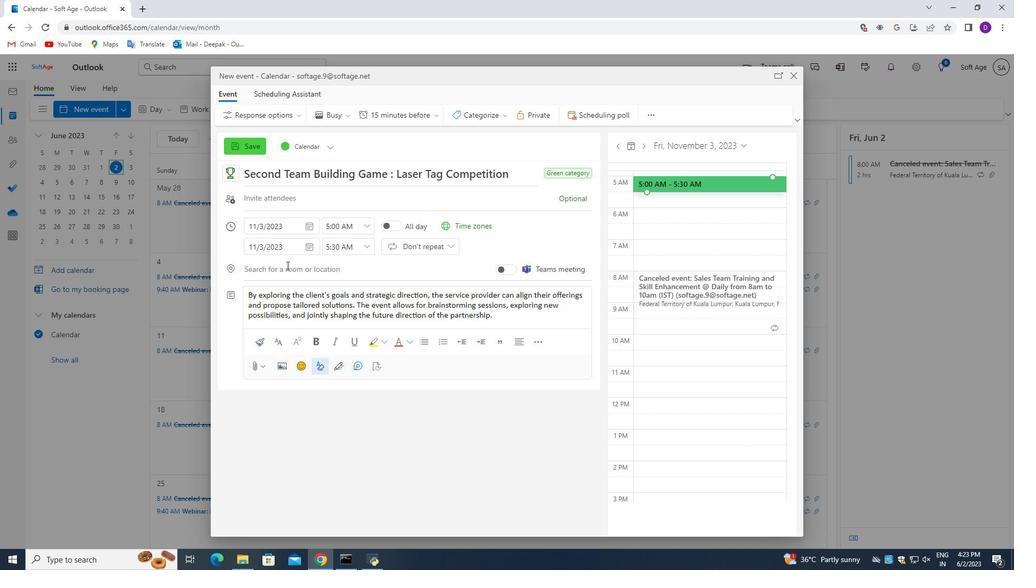 
Action: Mouse pressed left at (284, 273)
Screenshot: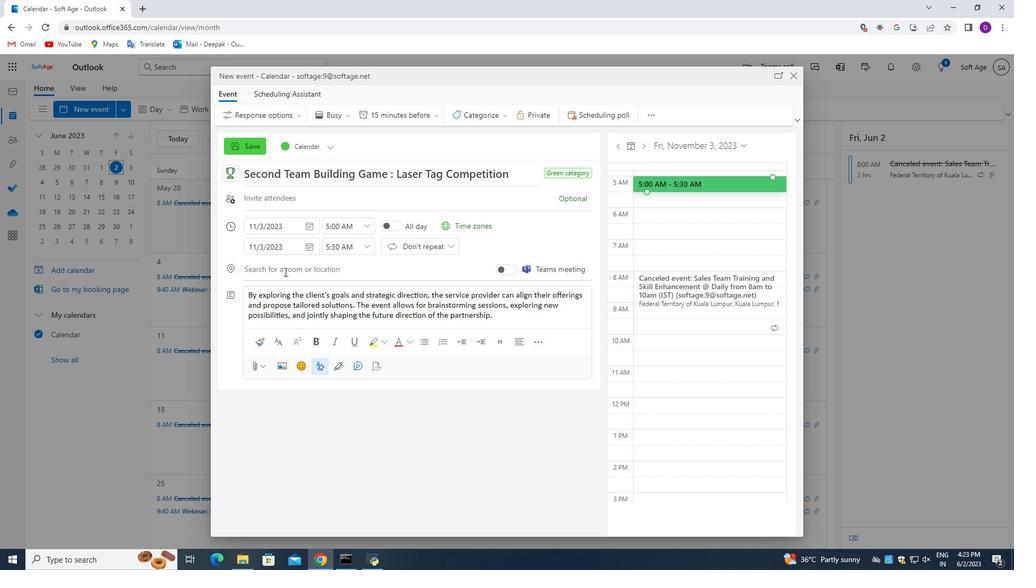 
Action: Mouse moved to (388, 448)
Screenshot: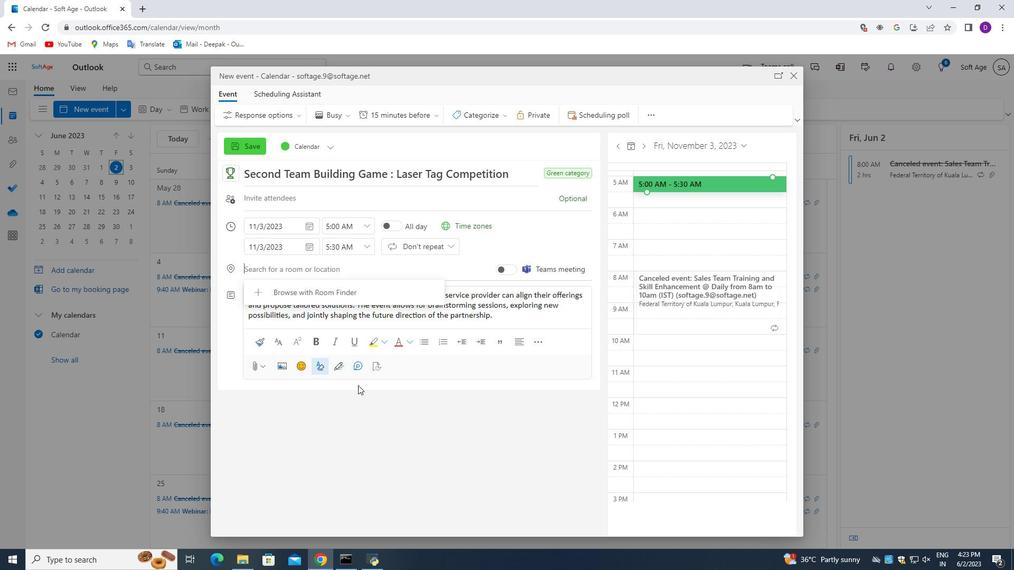 
Action: Key pressed 987<Key.space><Key.shift>Piazza<Key.space>di<Key.space><Key.shift_r>Spagna,<Key.space><Key.shift_r>Rome,<Key.backspace><Key.backspace><Key.backspace><Key.backspace><Key.backspace><Key.backspace><Key.backspace><Key.backspace><Key.backspace><Key.backspace><Key.backspace><Key.backspace><Key.backspace><Key.shift_r>Spagna,<Key.space><Key.shift_r>Rome,<Key.space><Key.shift>Italy
Screenshot: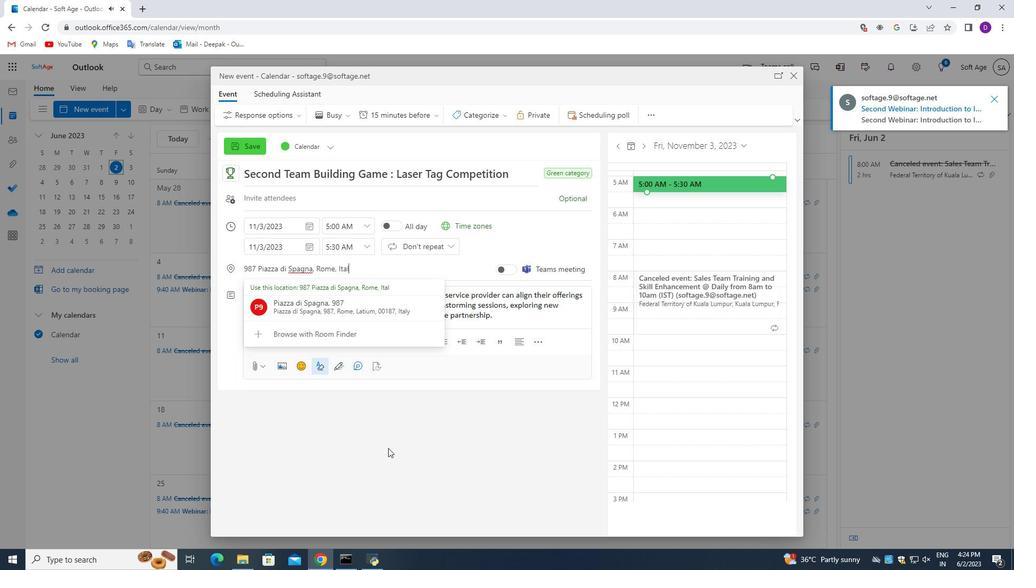 
Action: Mouse moved to (448, 411)
Screenshot: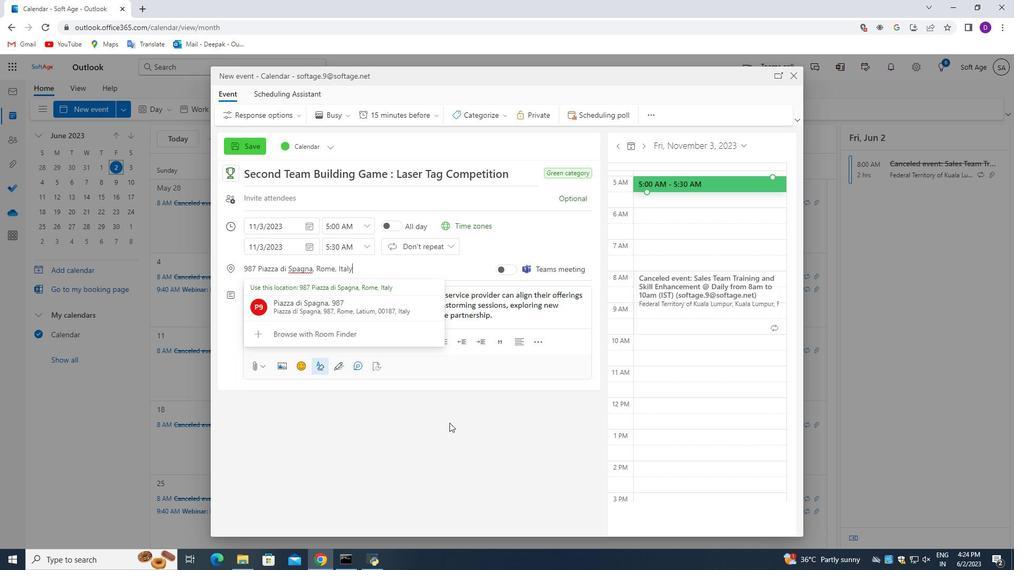 
Action: Mouse pressed left at (448, 411)
Screenshot: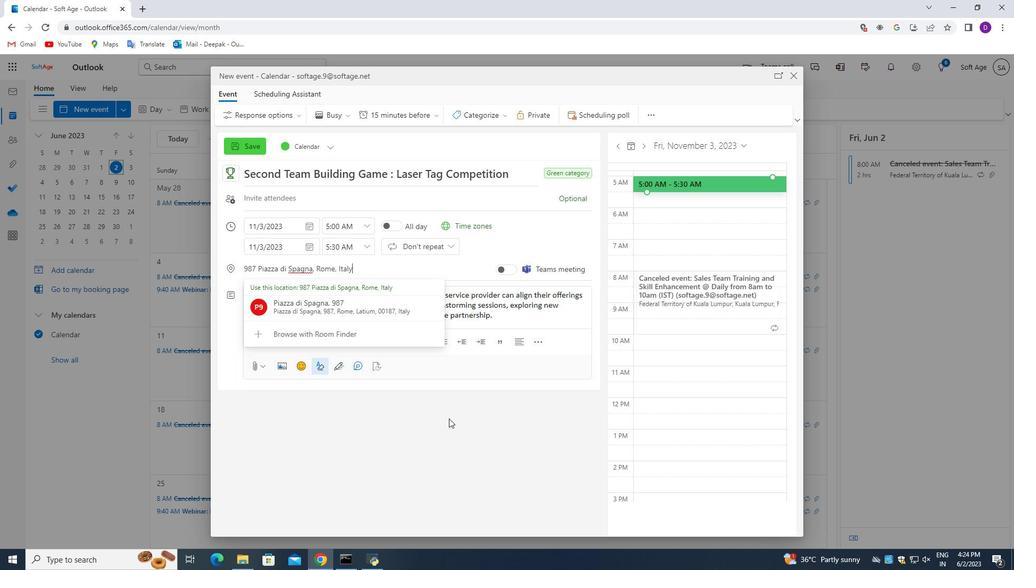 
Action: Mouse moved to (275, 200)
Screenshot: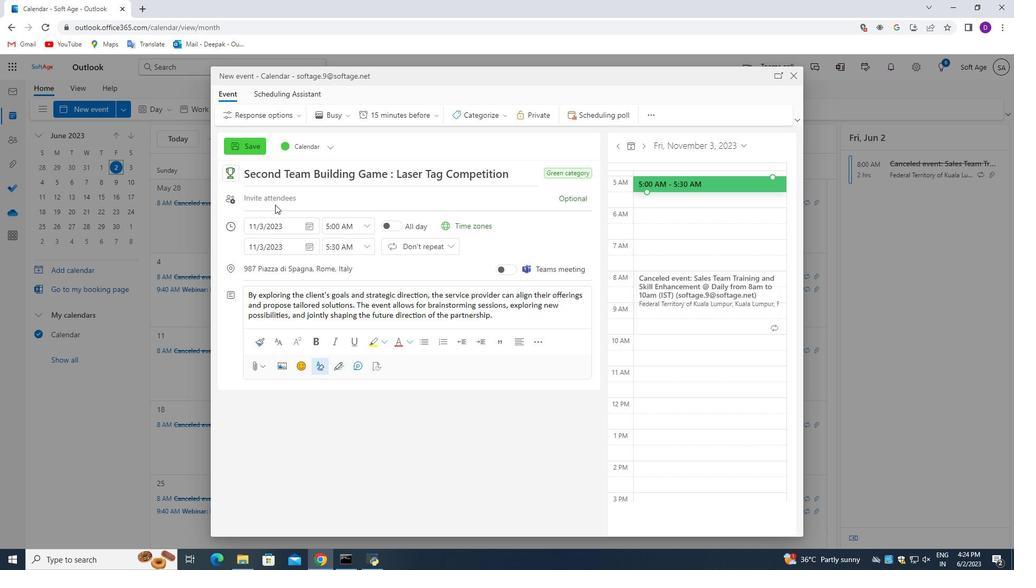 
Action: Mouse pressed left at (275, 200)
Screenshot: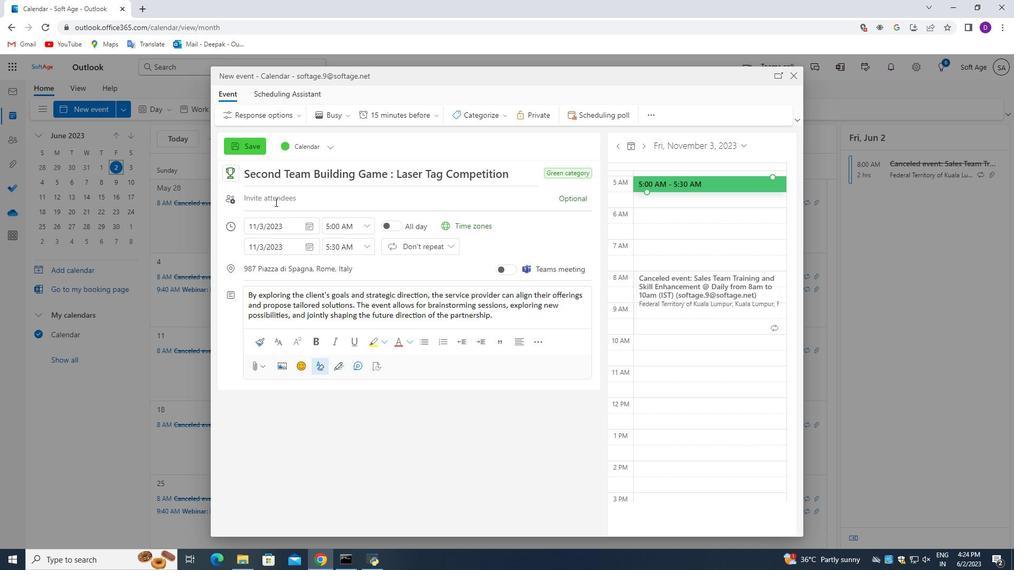 
Action: Mouse moved to (416, 428)
Screenshot: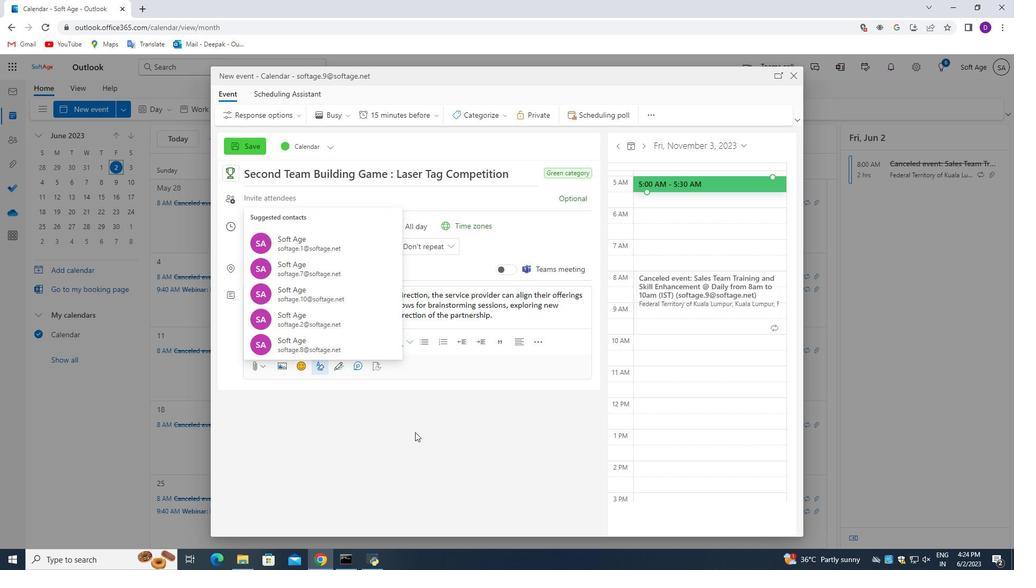 
Action: Key pressed softage.3<Key.shift><Key.shift><Key.shift><Key.shift><Key.shift><Key.shift><Key.shift><Key.shift><Key.shift><Key.shift><Key.shift><Key.shift><Key.shift>@softage.net<Key.enter>
Screenshot: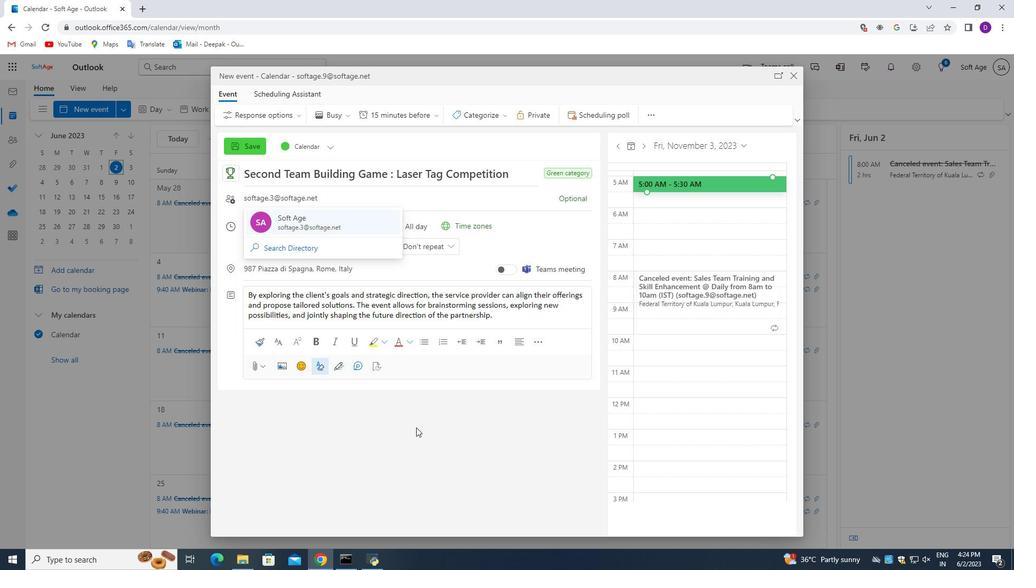 
Action: Mouse moved to (571, 200)
Screenshot: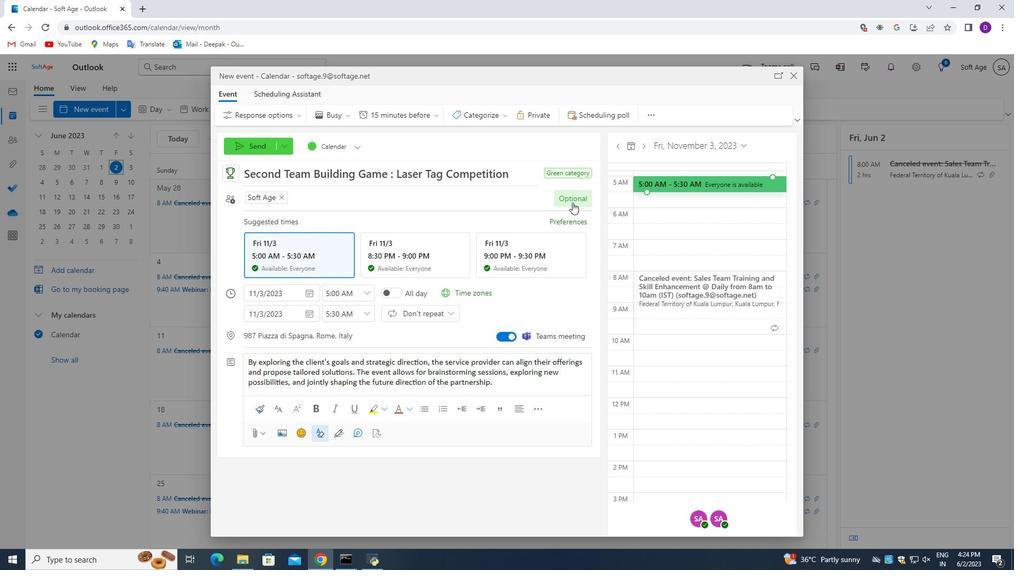 
Action: Mouse pressed left at (571, 200)
Screenshot: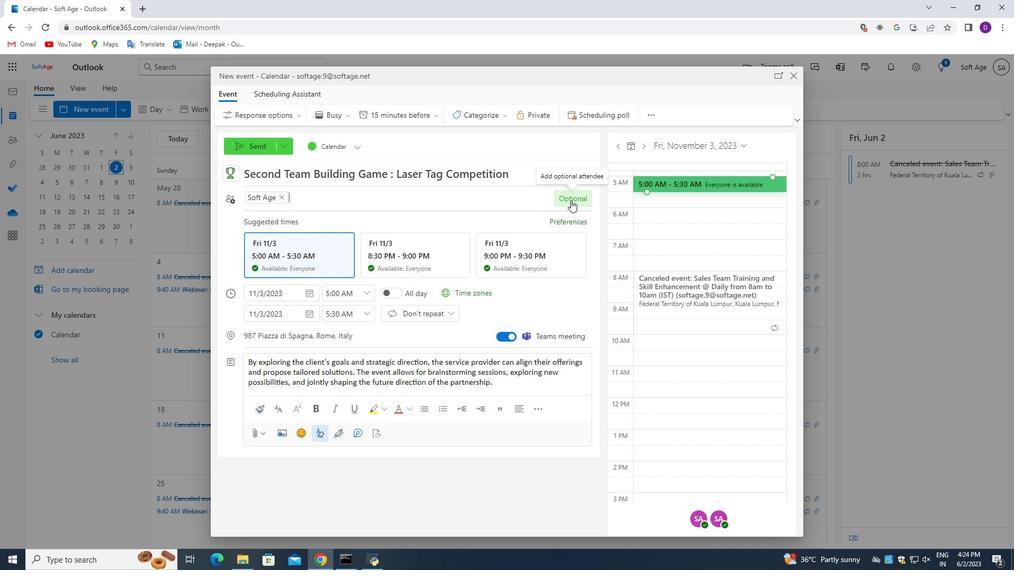 
Action: Mouse moved to (306, 223)
Screenshot: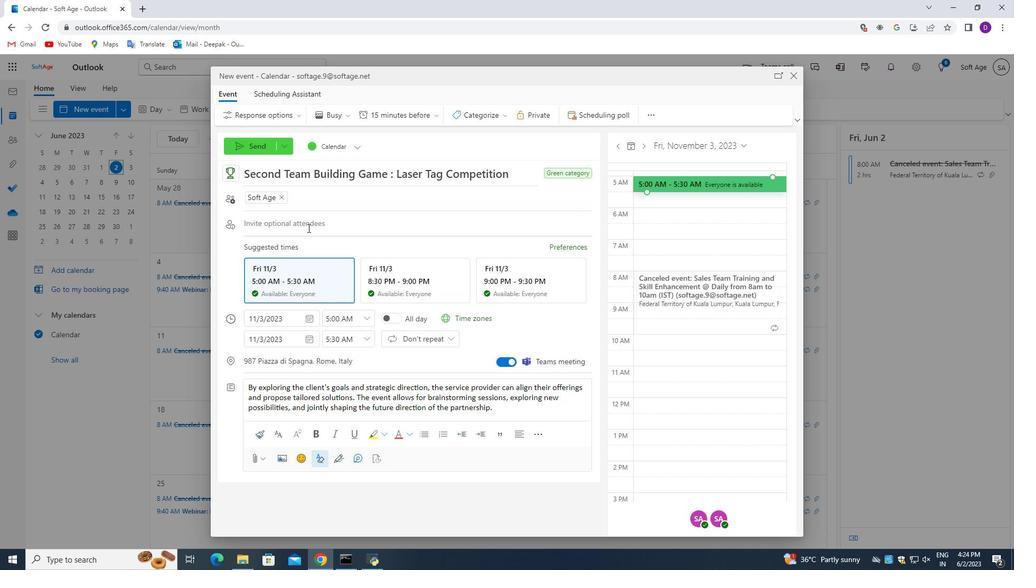 
Action: Mouse pressed left at (306, 223)
Screenshot: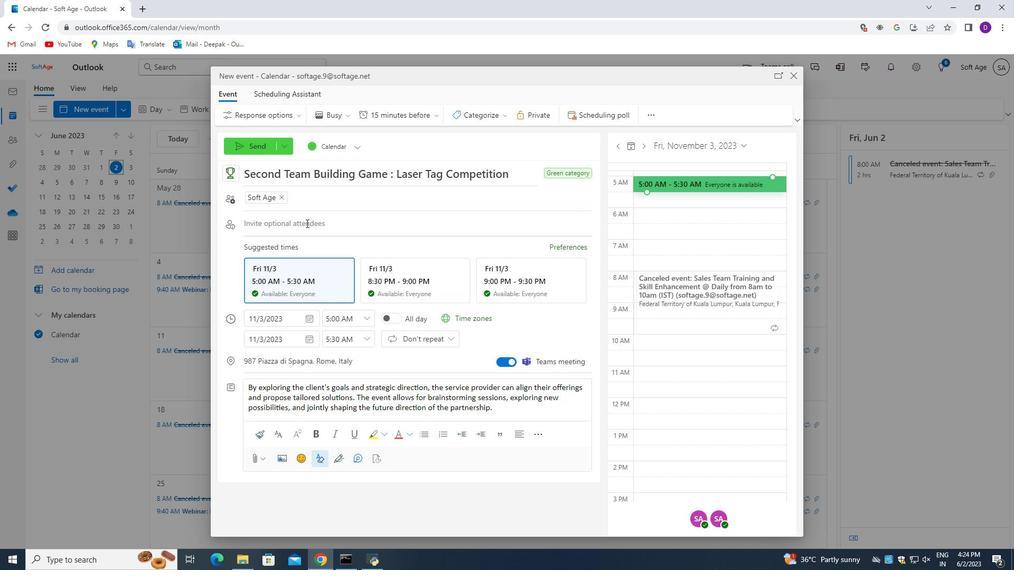 
Action: Mouse moved to (231, 245)
Screenshot: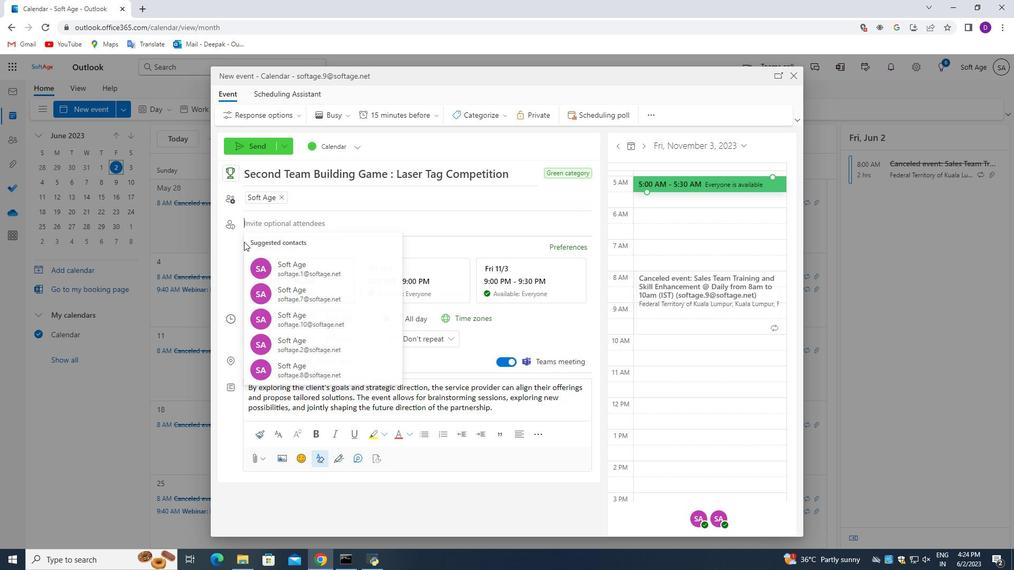 
Action: Key pressed softage.4<Key.shift>@softage.net<Key.enter>
Screenshot: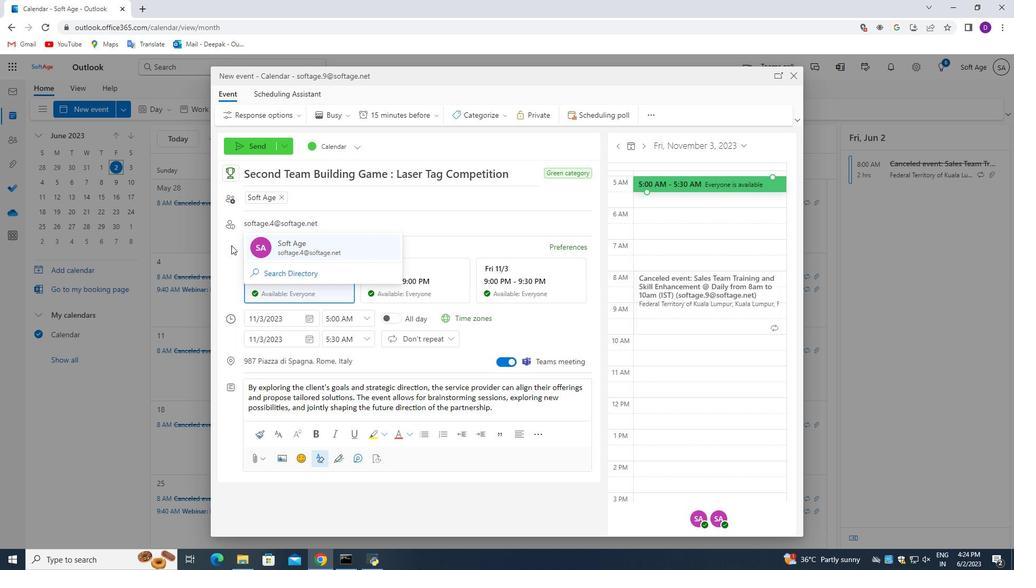 
Action: Mouse moved to (435, 116)
Screenshot: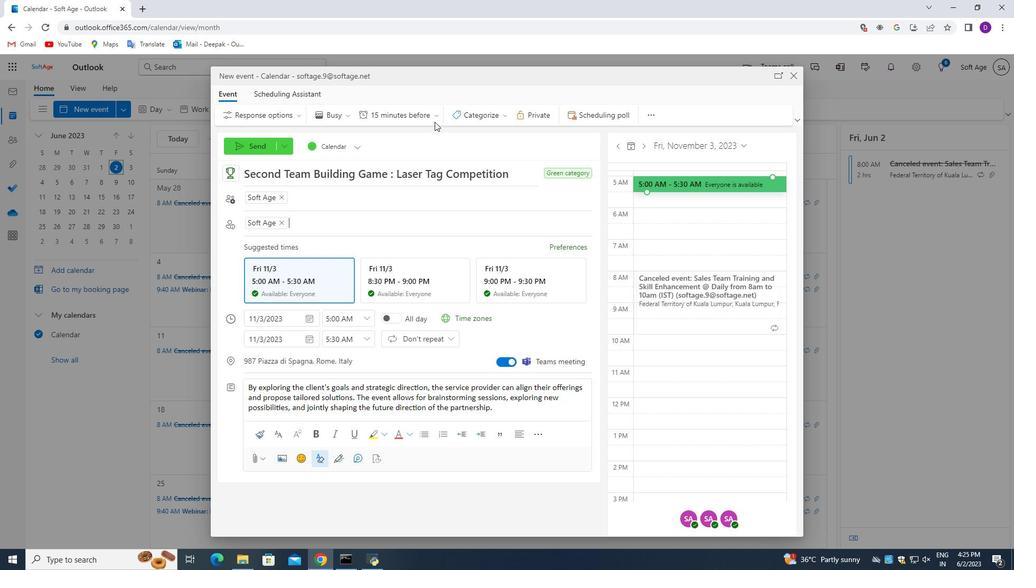 
Action: Mouse pressed left at (435, 116)
Screenshot: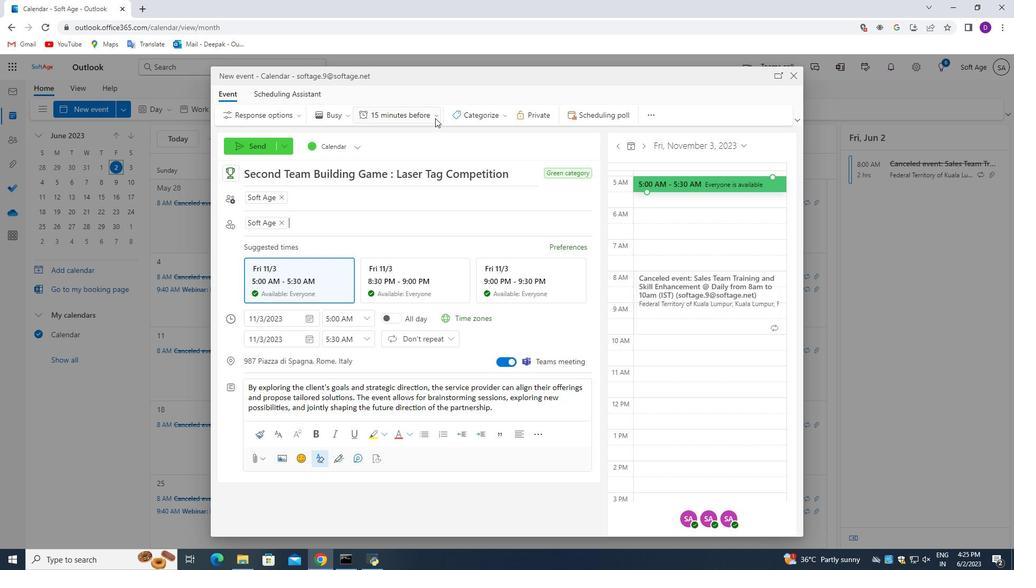 
Action: Mouse moved to (403, 174)
Screenshot: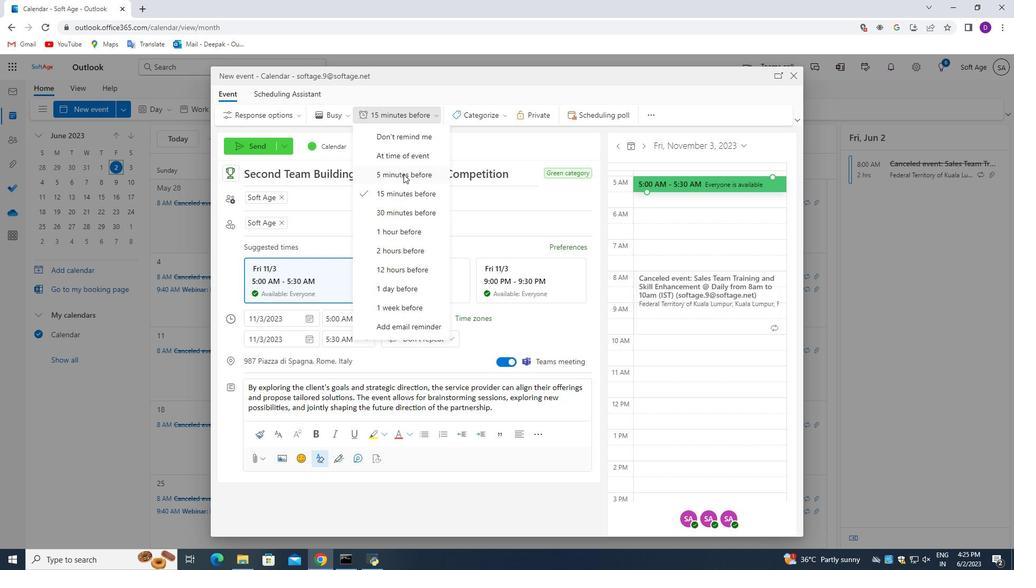 
Action: Mouse pressed left at (403, 174)
Screenshot: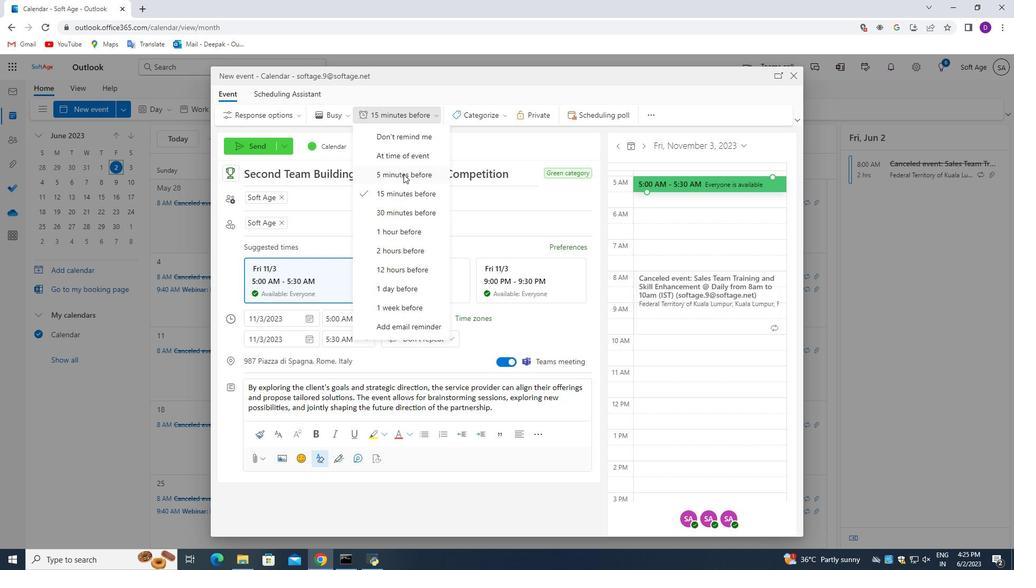 
Action: Mouse moved to (378, 347)
Screenshot: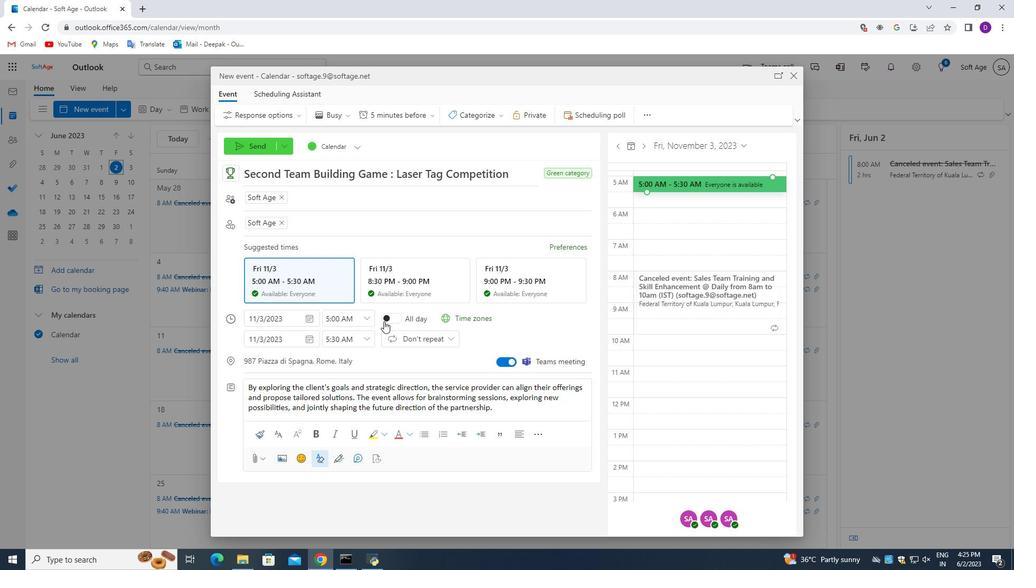 
Action: Mouse scrolled (378, 347) with delta (0, 0)
Screenshot: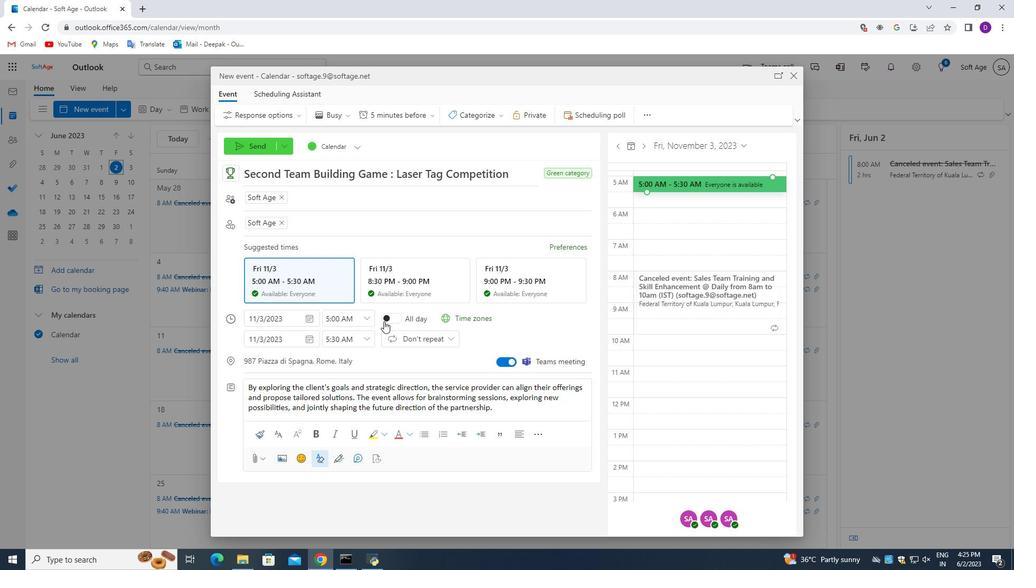 
Action: Mouse moved to (382, 357)
Screenshot: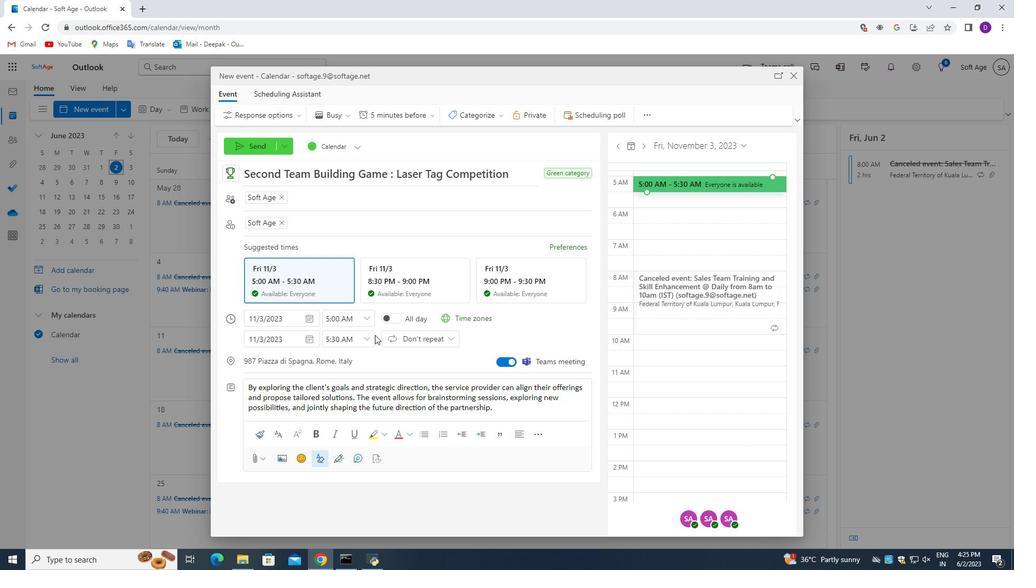 
Action: Mouse scrolled (382, 357) with delta (0, 0)
Screenshot: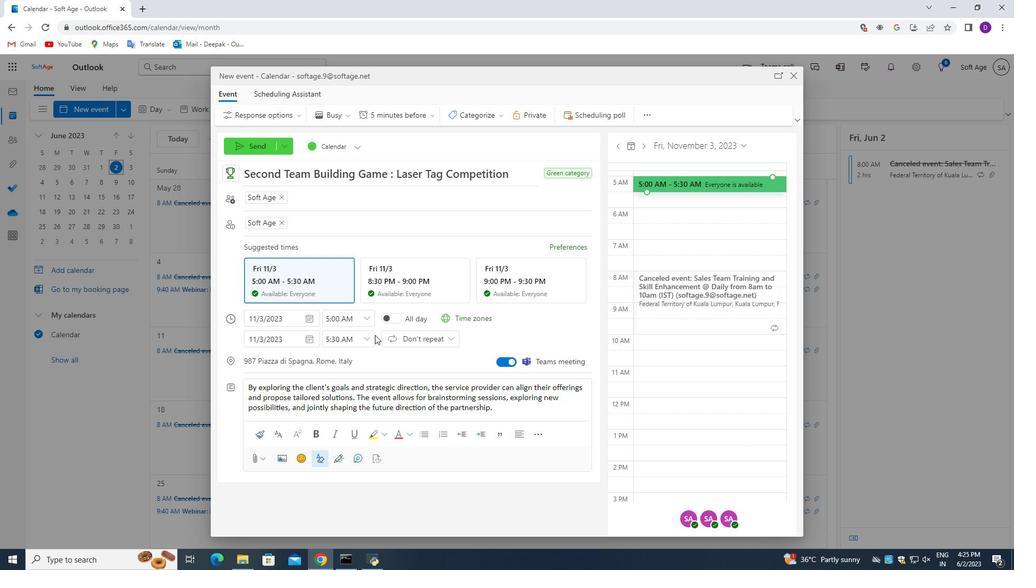 
Action: Mouse moved to (384, 360)
Screenshot: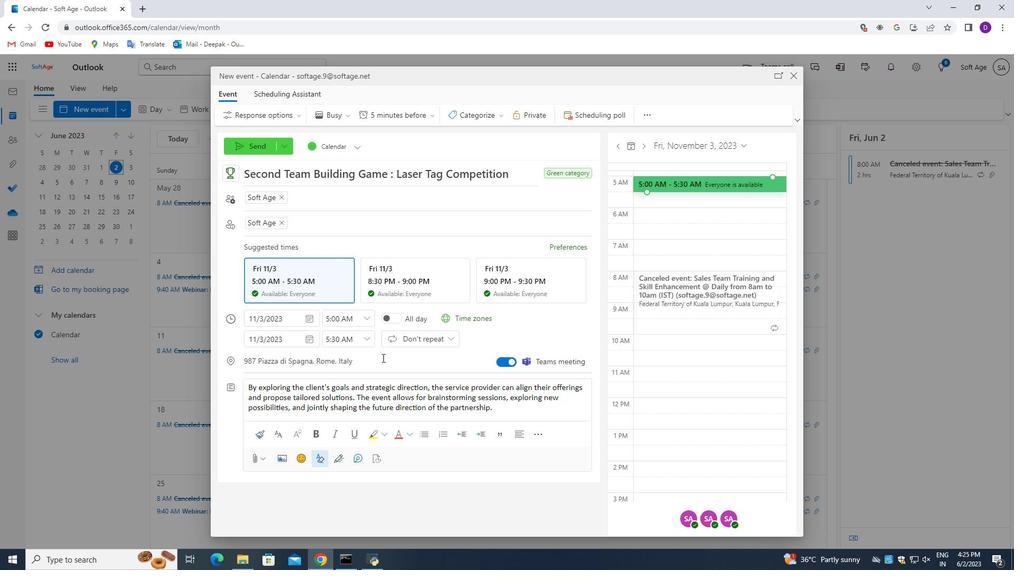 
Action: Mouse scrolled (384, 359) with delta (0, 0)
Screenshot: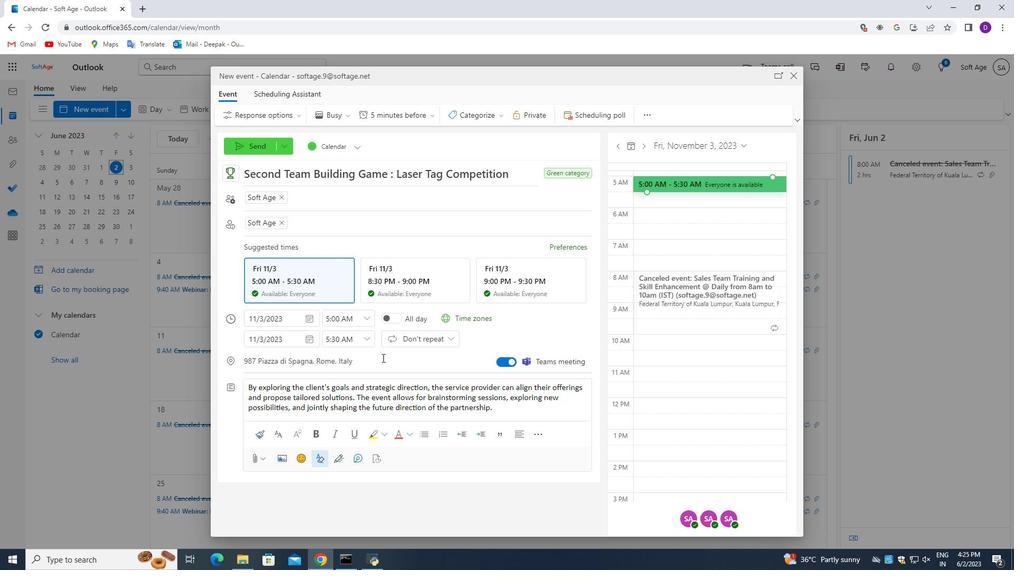 
Action: Mouse moved to (252, 141)
Screenshot: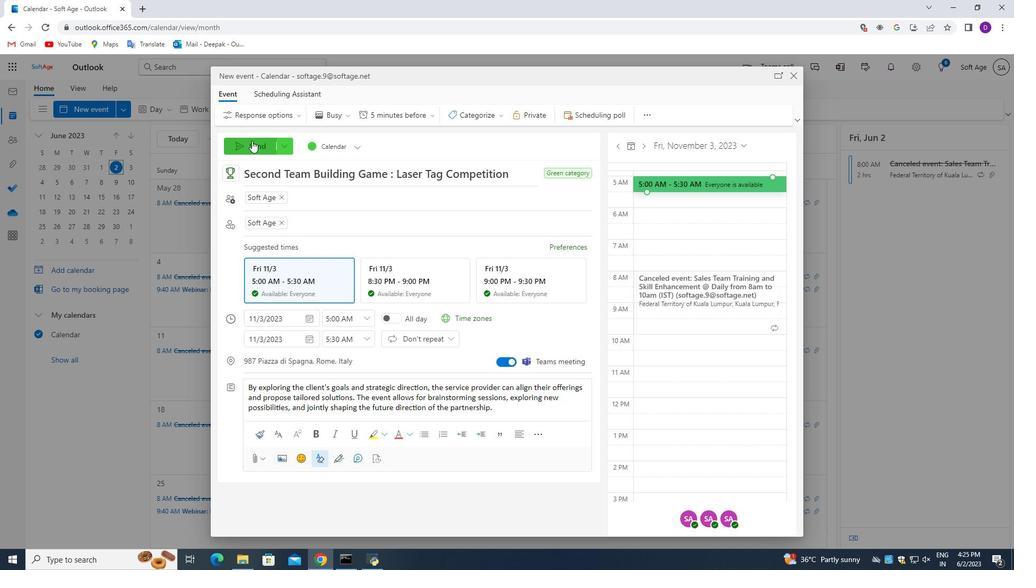 
Action: Mouse pressed left at (252, 141)
Screenshot: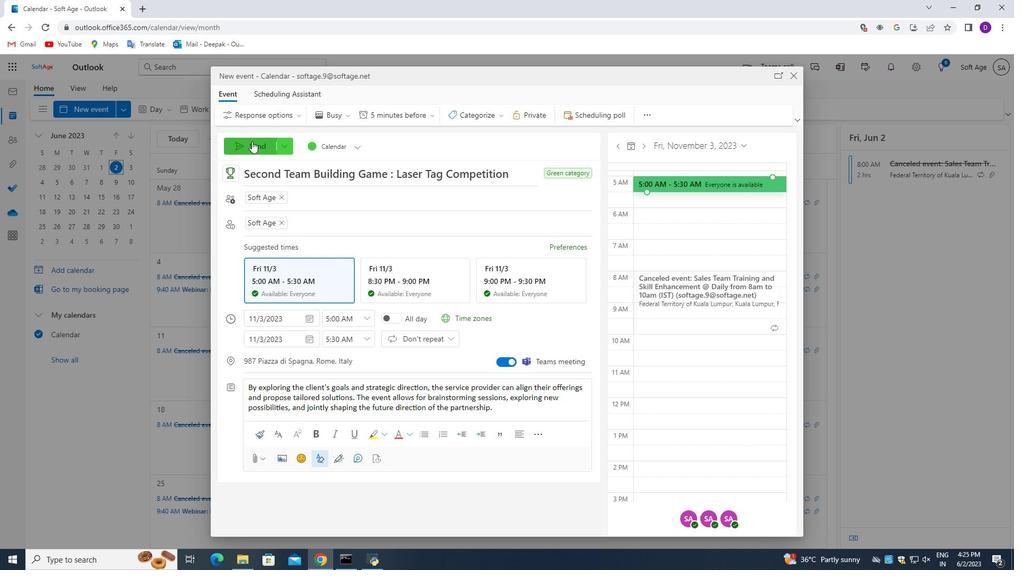 
Action: Mouse moved to (298, 216)
Screenshot: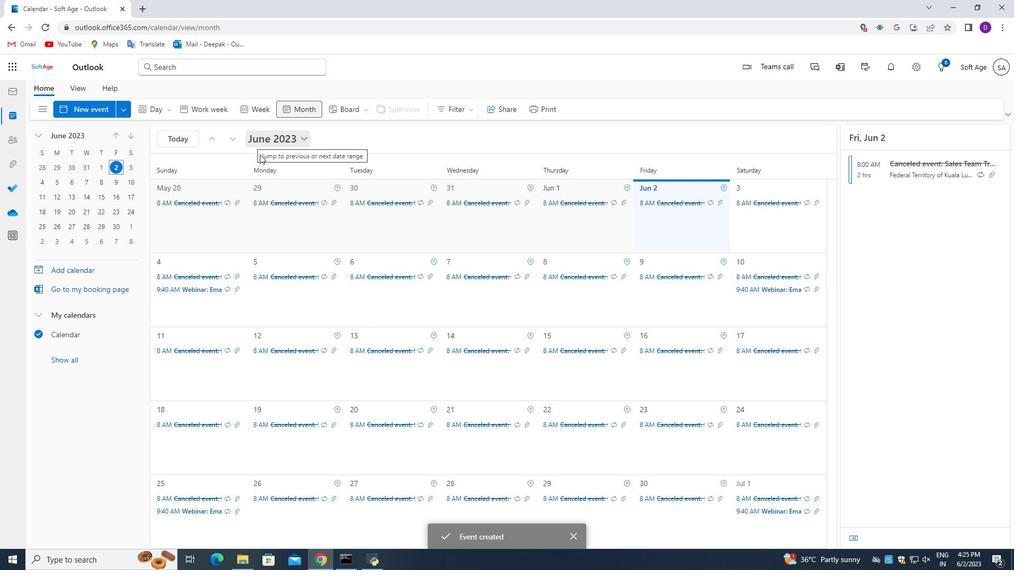 
